 Task: Create a due date automation trigger when advanced on, on the tuesday after a card is due add fields without custom field "Resume" set to a number greater or equal to 1 and lower or equal to 10 at 11:00 AM.
Action: Mouse moved to (1399, 111)
Screenshot: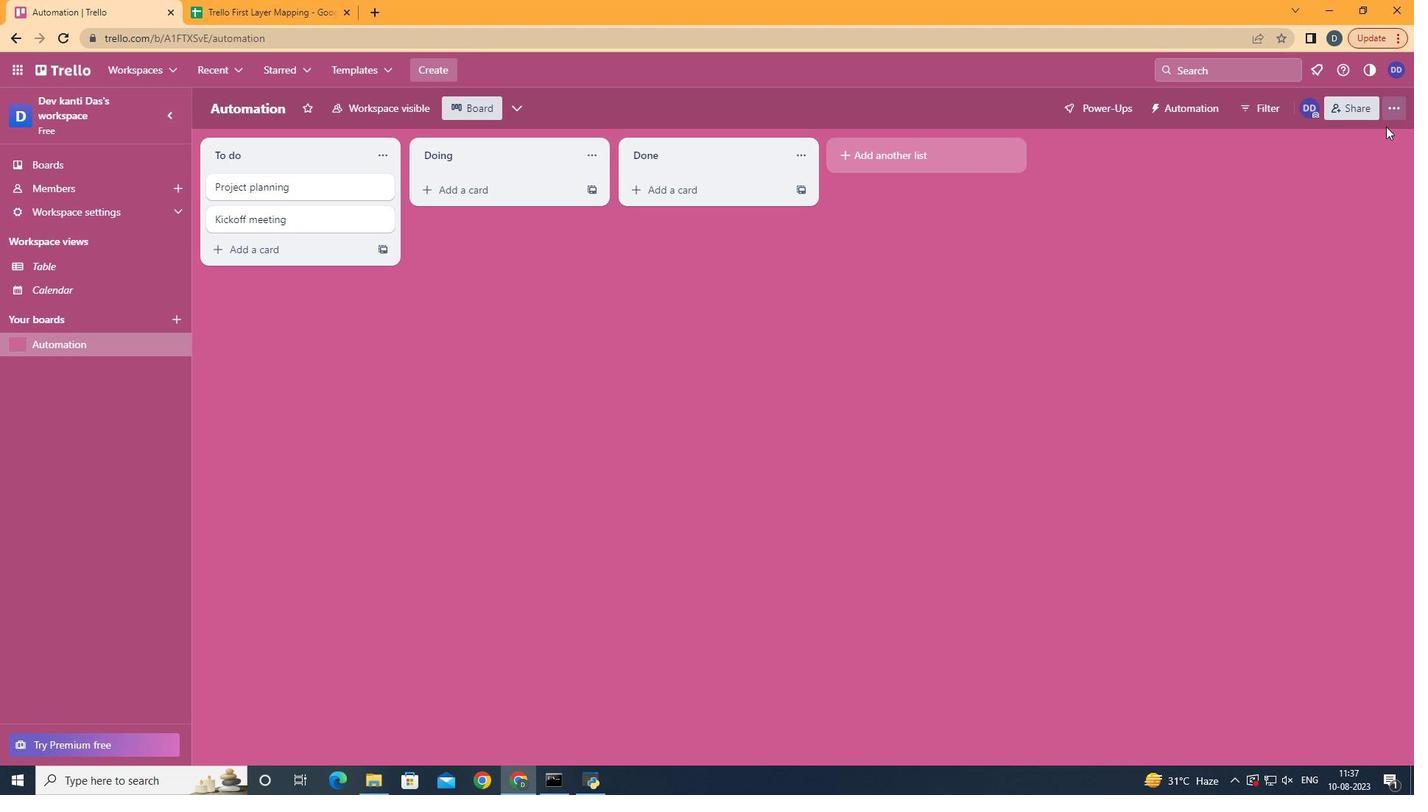 
Action: Mouse pressed left at (1399, 111)
Screenshot: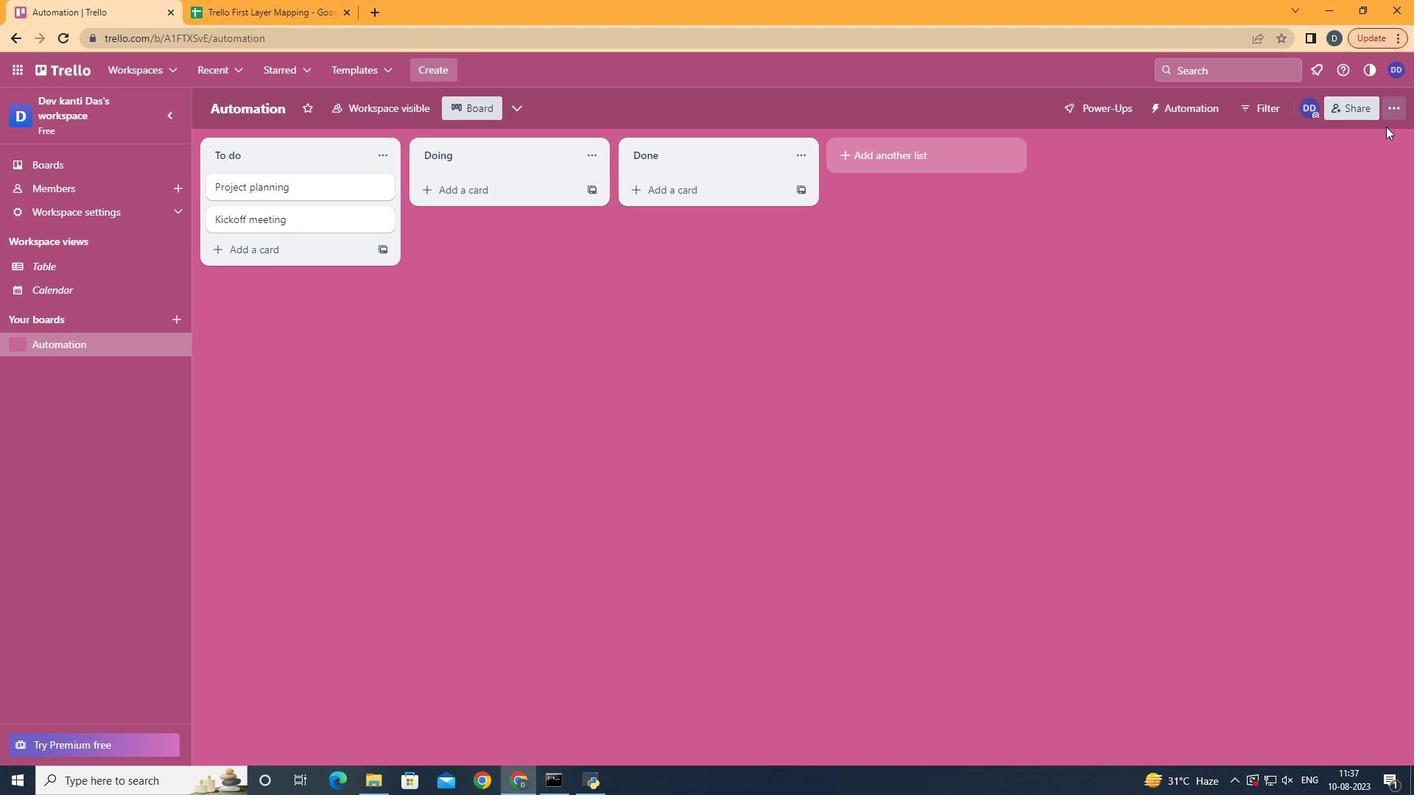 
Action: Mouse moved to (1278, 299)
Screenshot: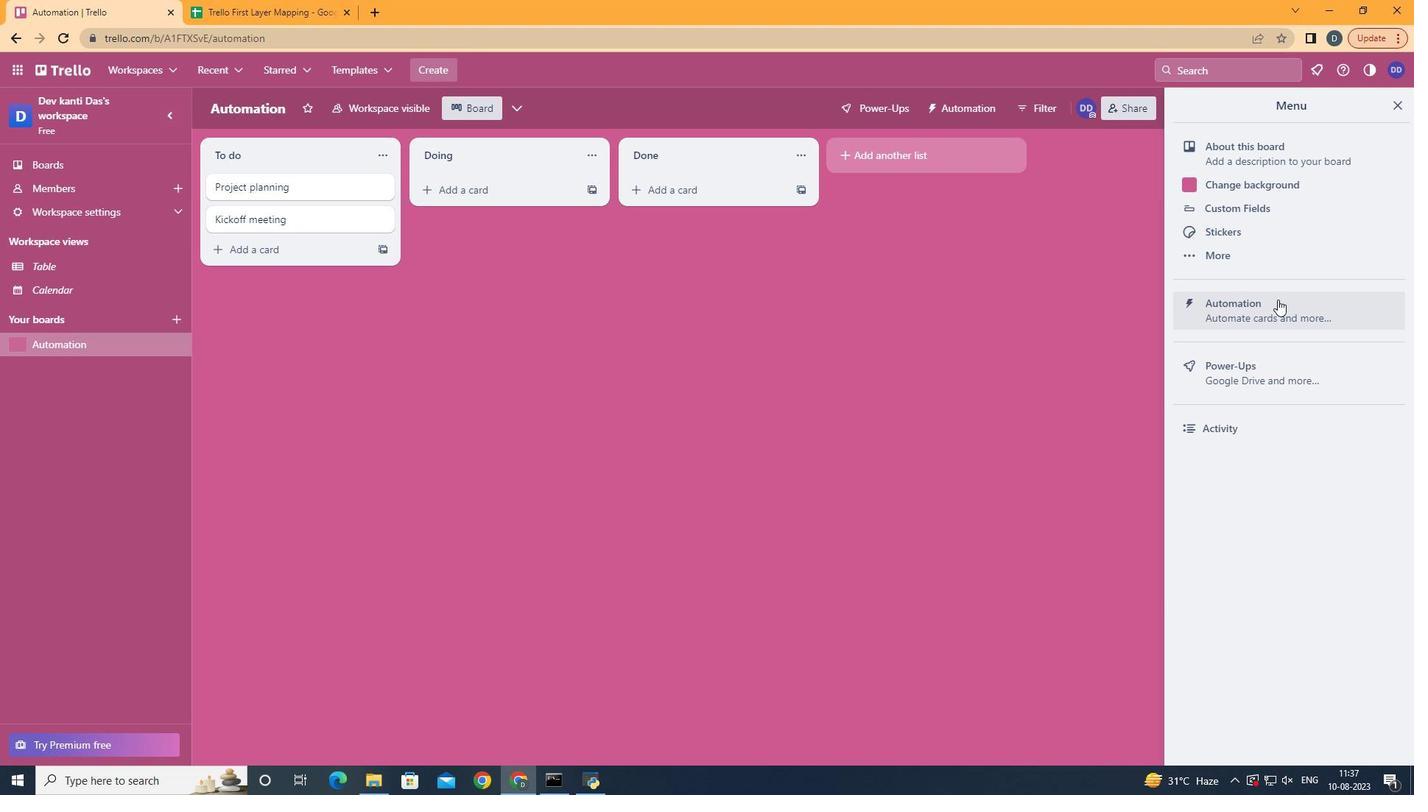 
Action: Mouse pressed left at (1278, 299)
Screenshot: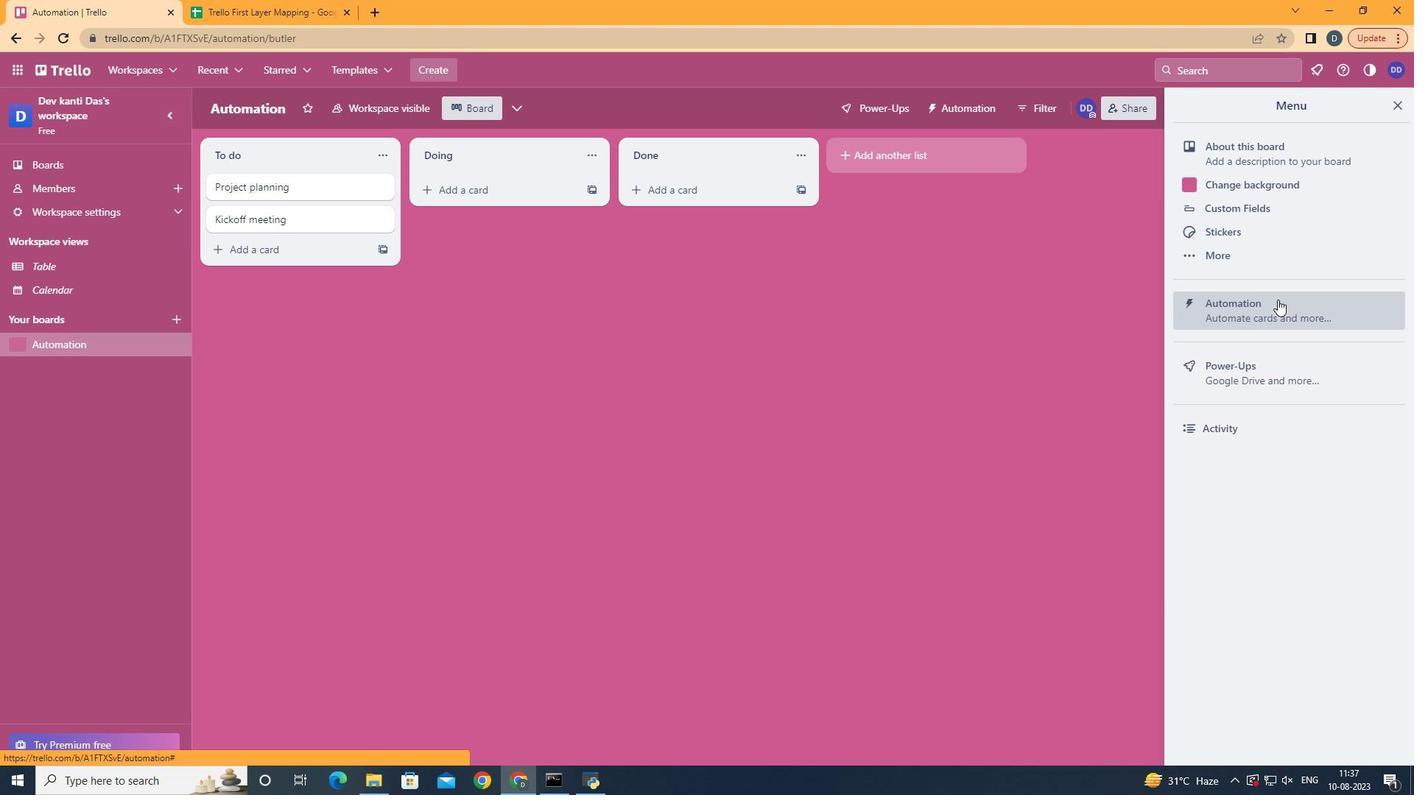 
Action: Mouse moved to (247, 289)
Screenshot: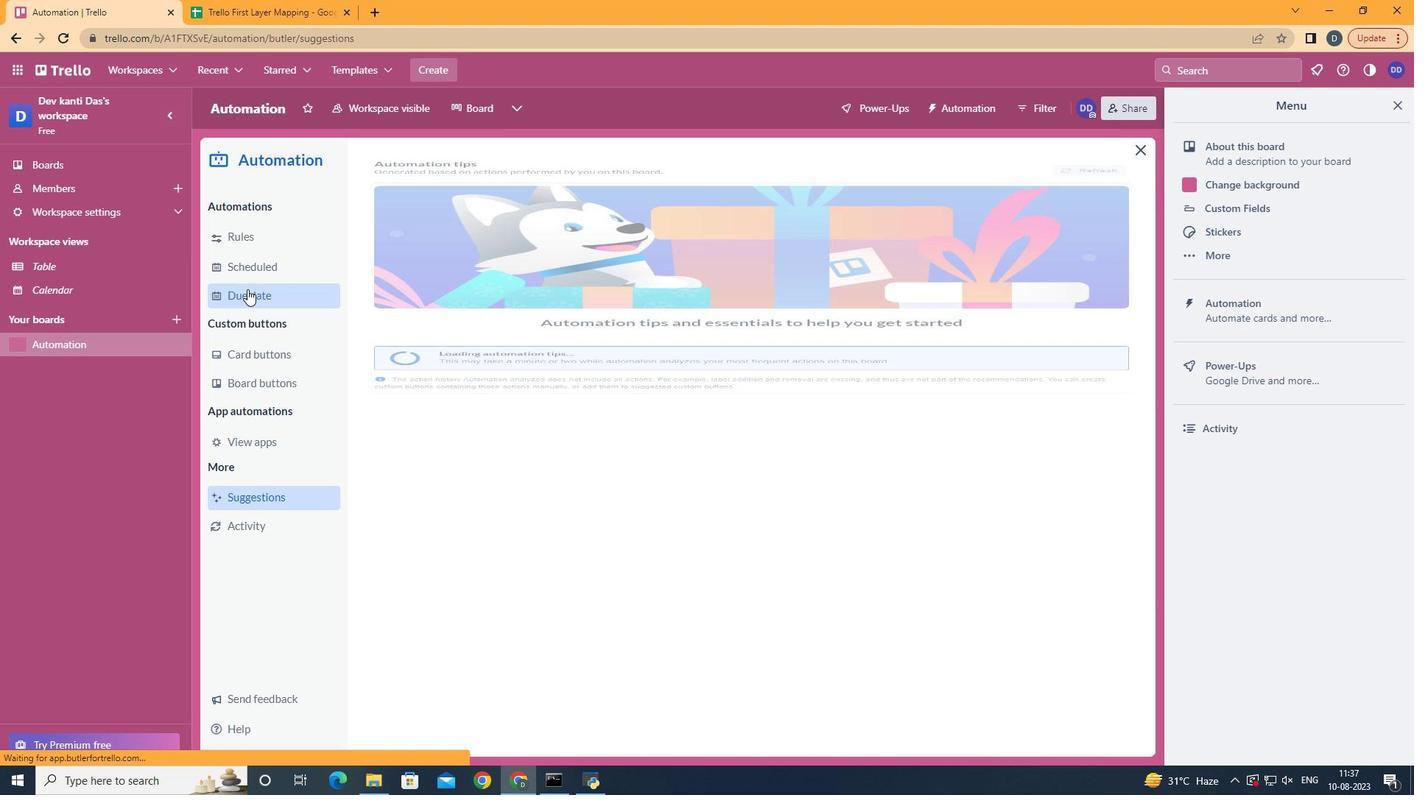 
Action: Mouse pressed left at (247, 289)
Screenshot: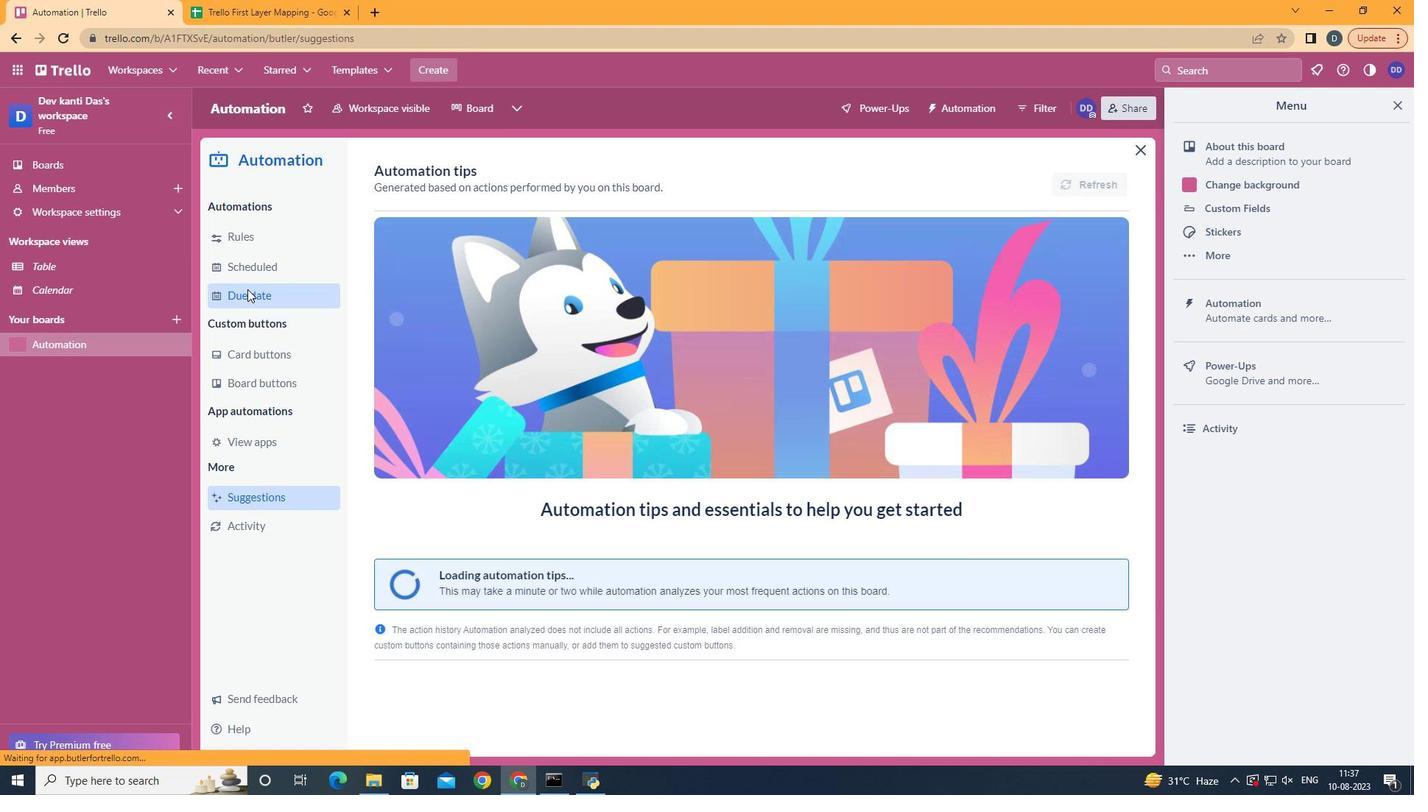 
Action: Mouse moved to (1025, 178)
Screenshot: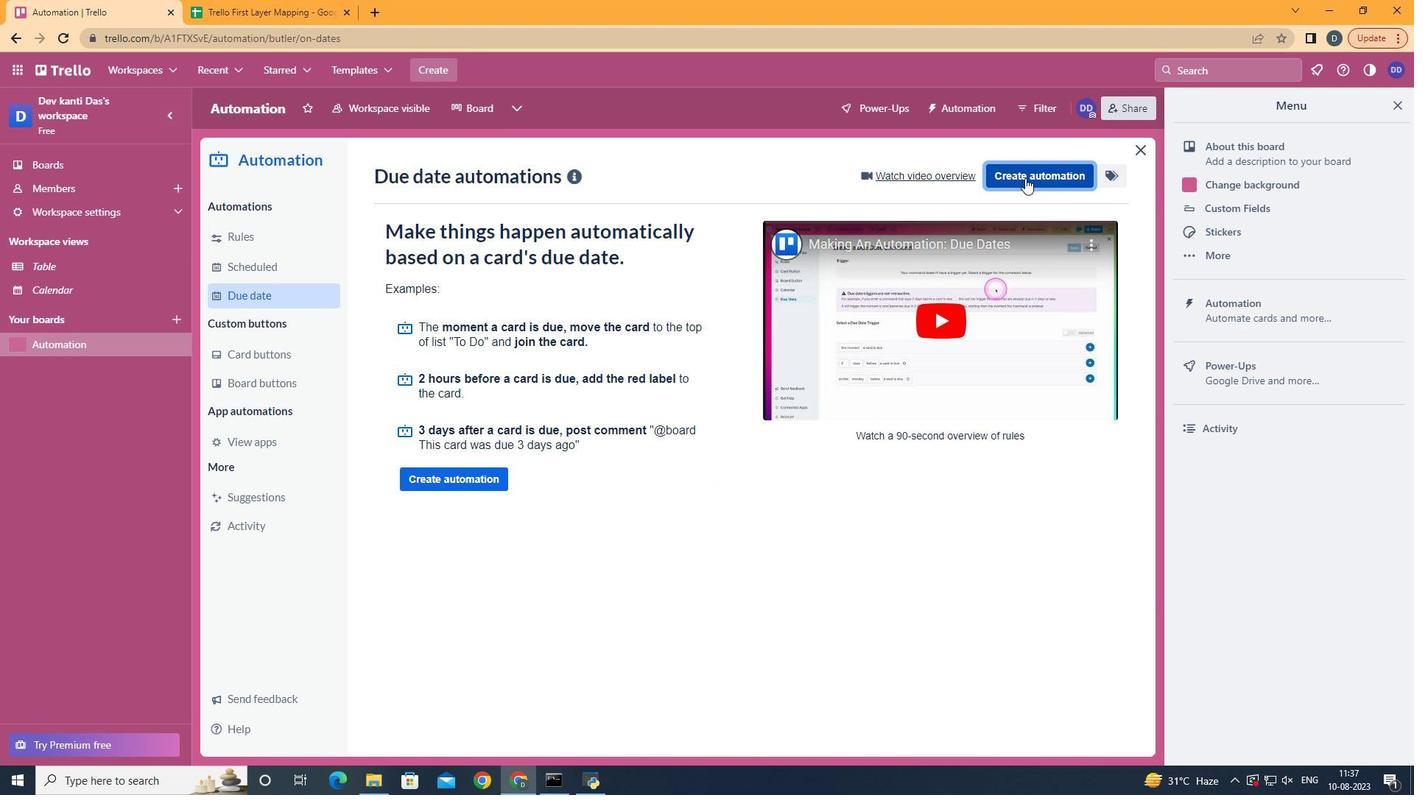 
Action: Mouse pressed left at (1025, 178)
Screenshot: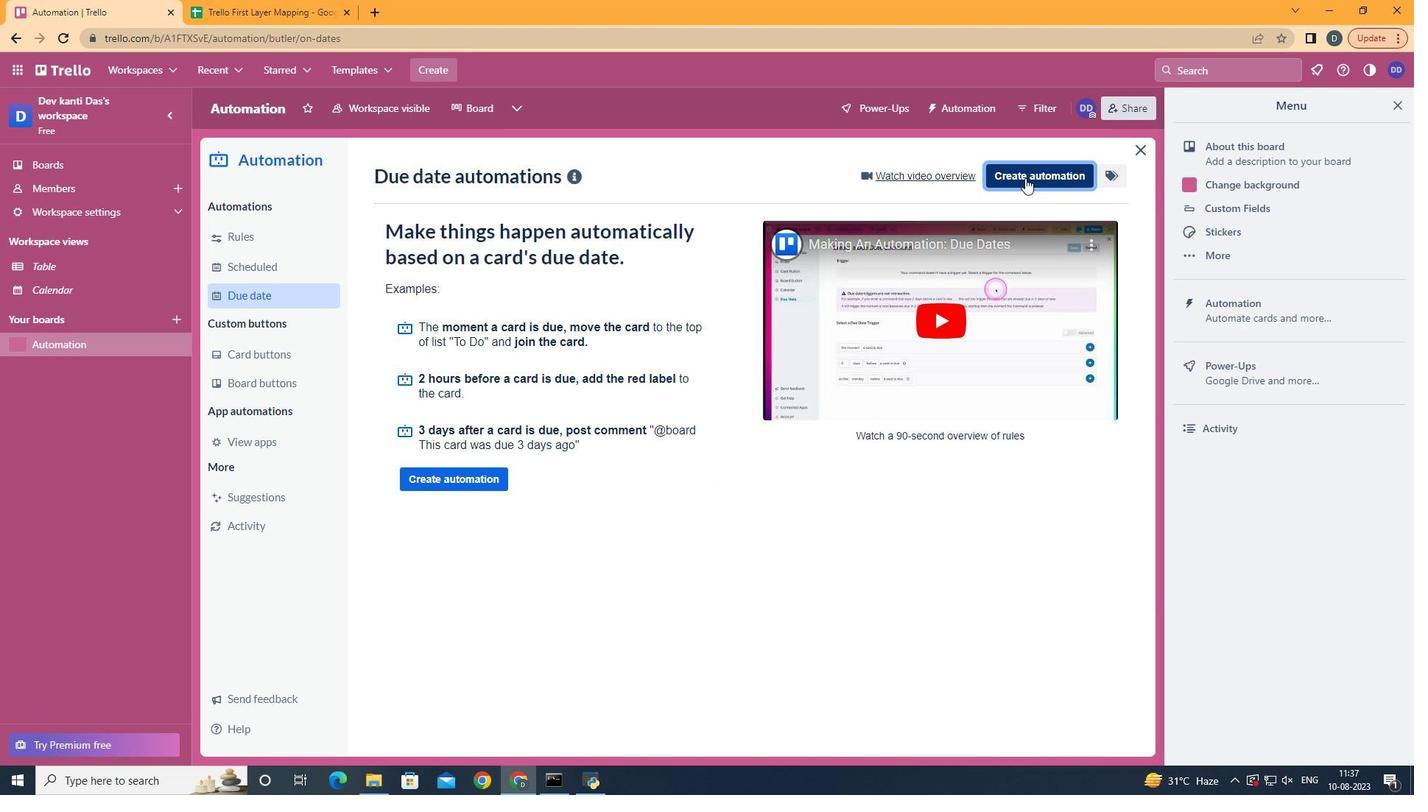 
Action: Mouse moved to (750, 313)
Screenshot: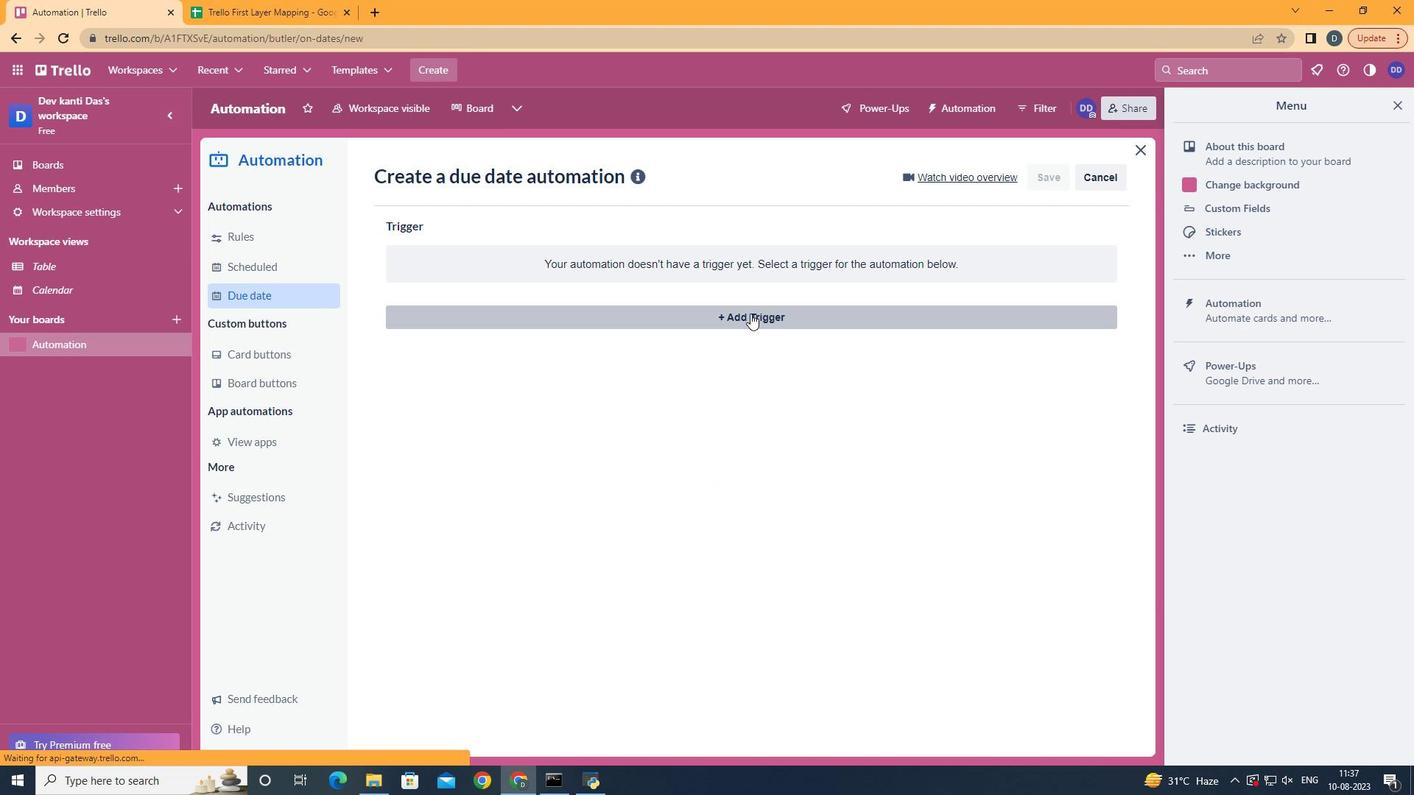 
Action: Mouse pressed left at (750, 313)
Screenshot: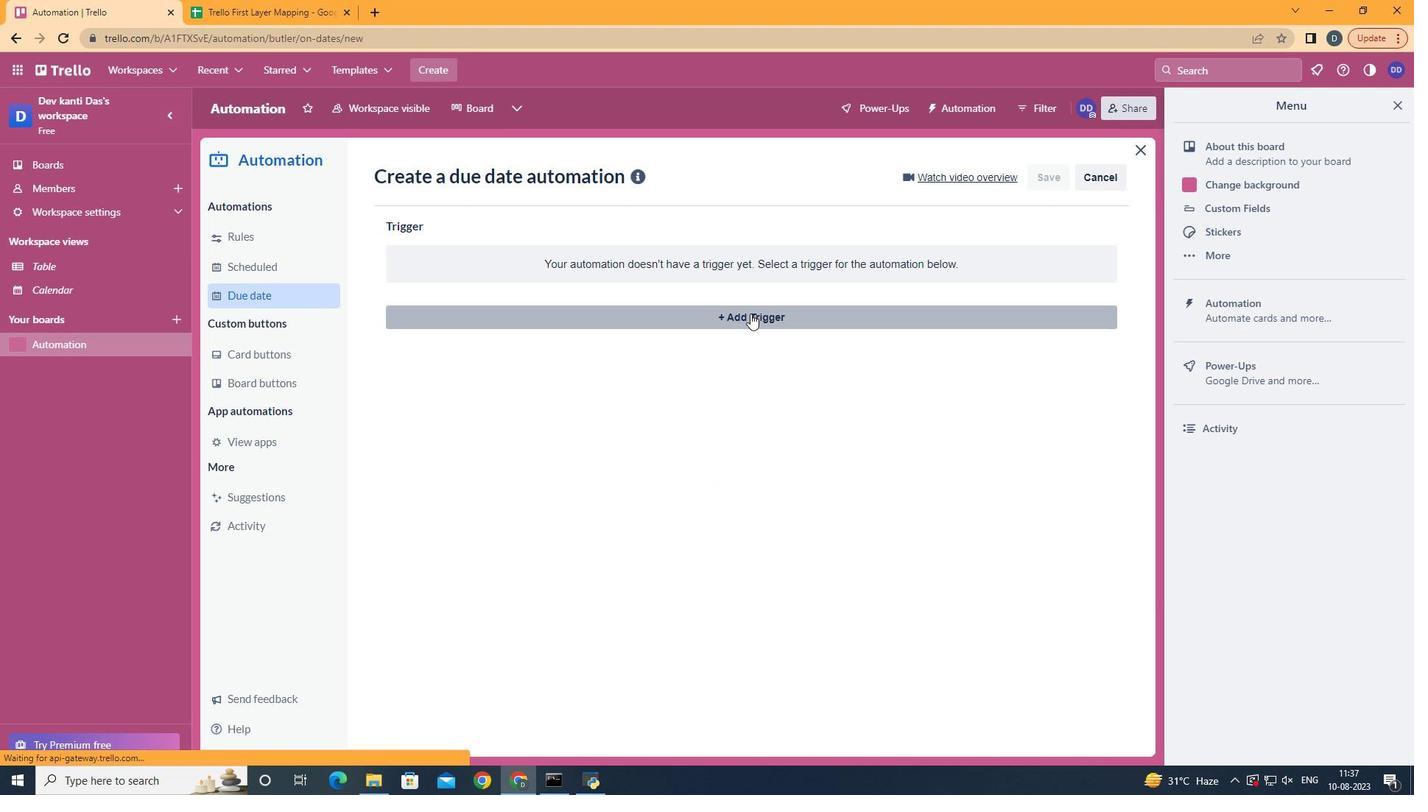 
Action: Mouse moved to (487, 413)
Screenshot: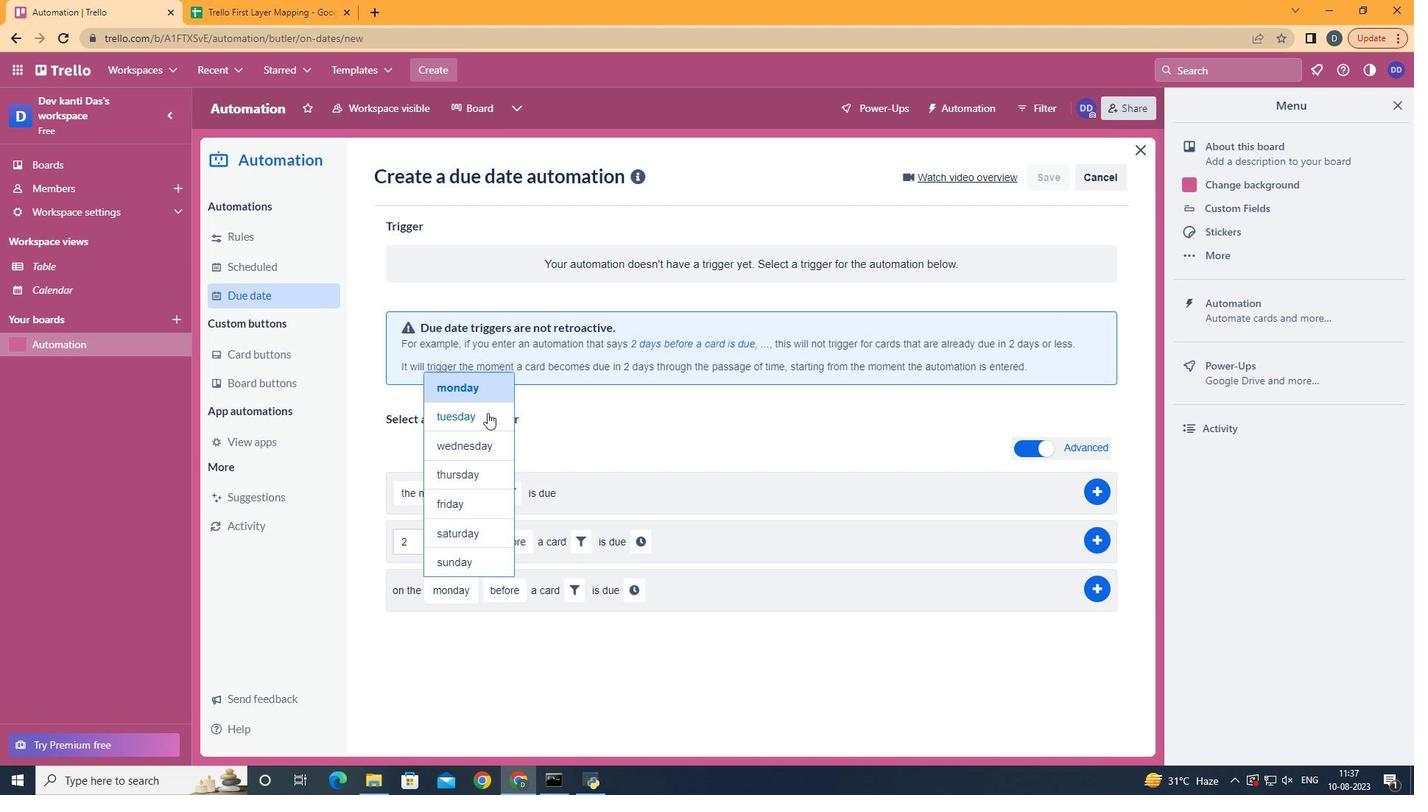 
Action: Mouse pressed left at (487, 413)
Screenshot: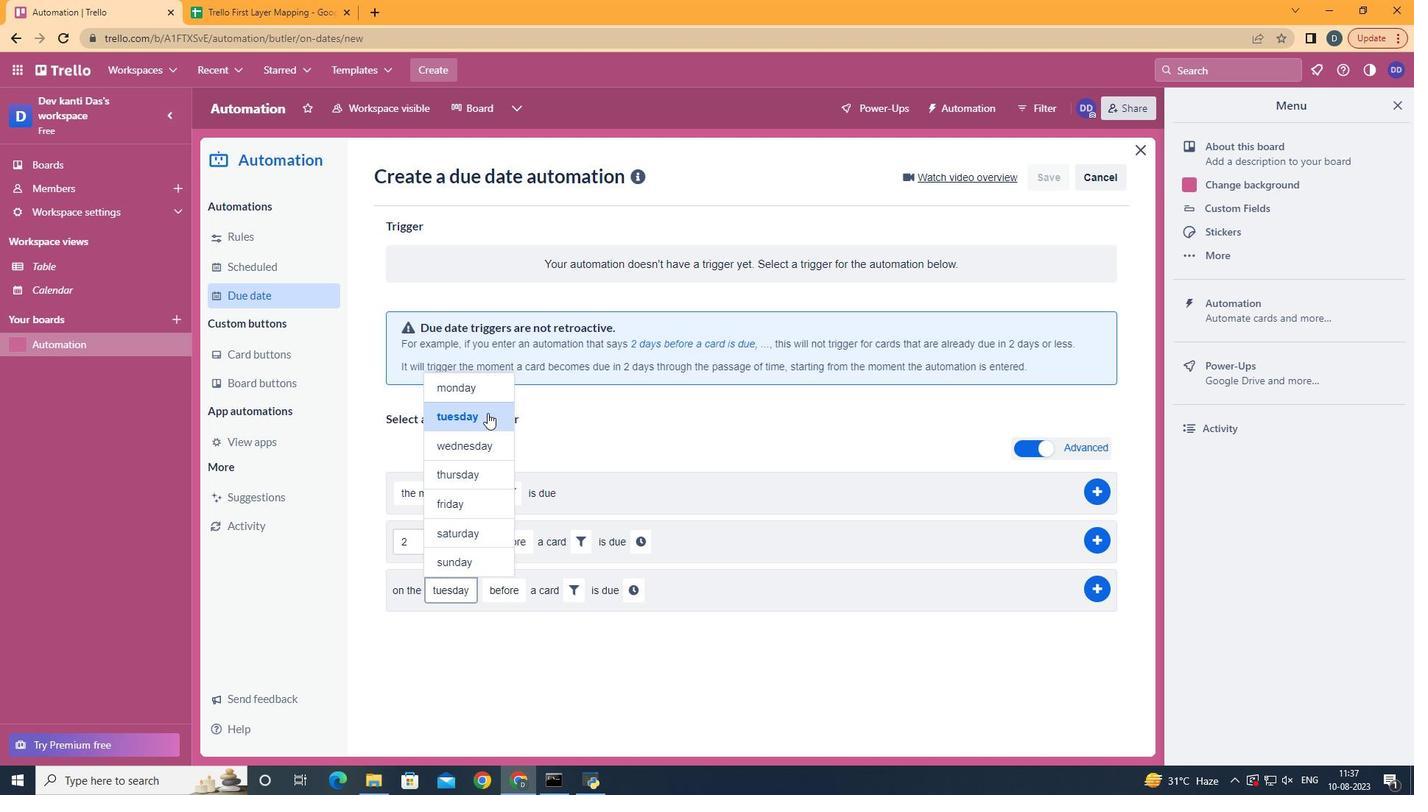 
Action: Mouse moved to (506, 652)
Screenshot: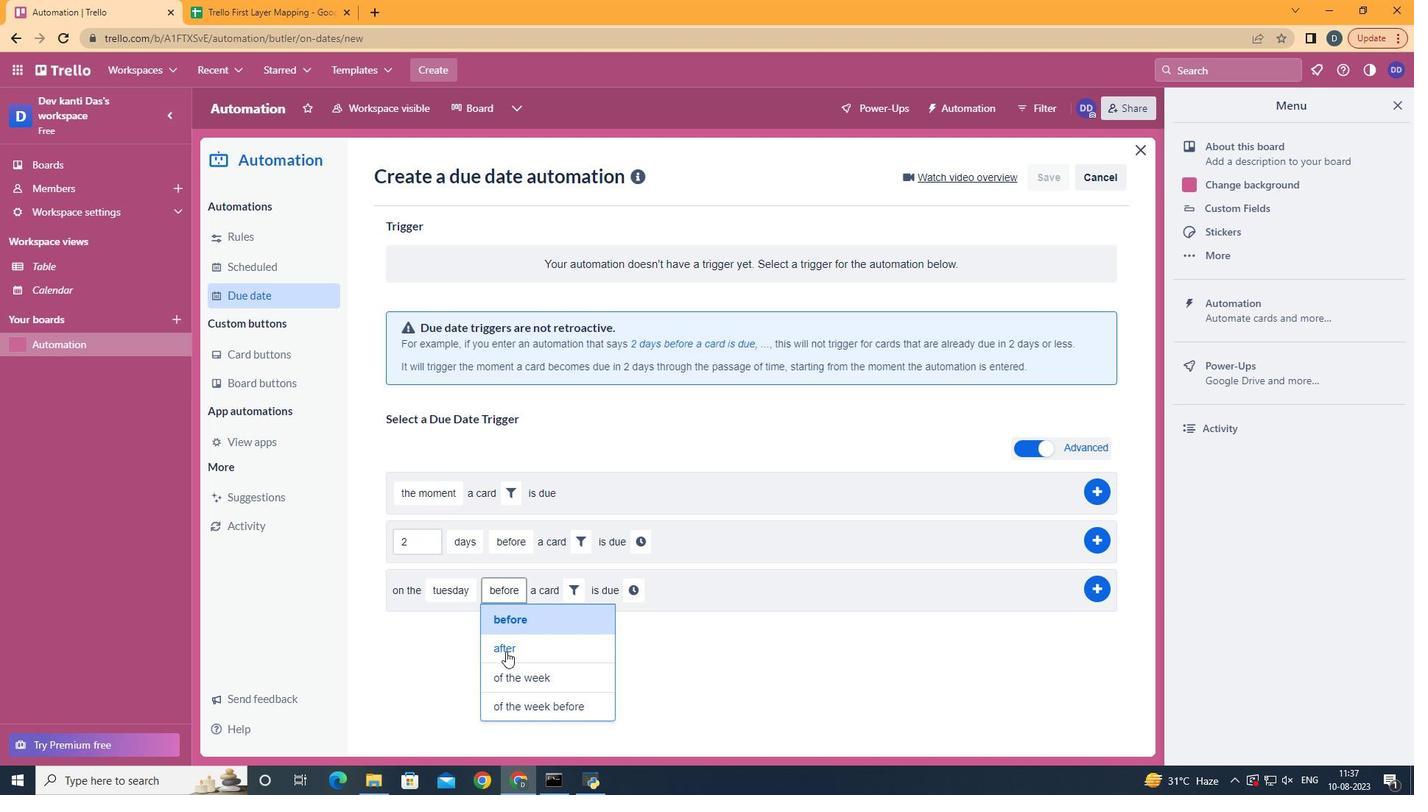 
Action: Mouse pressed left at (506, 652)
Screenshot: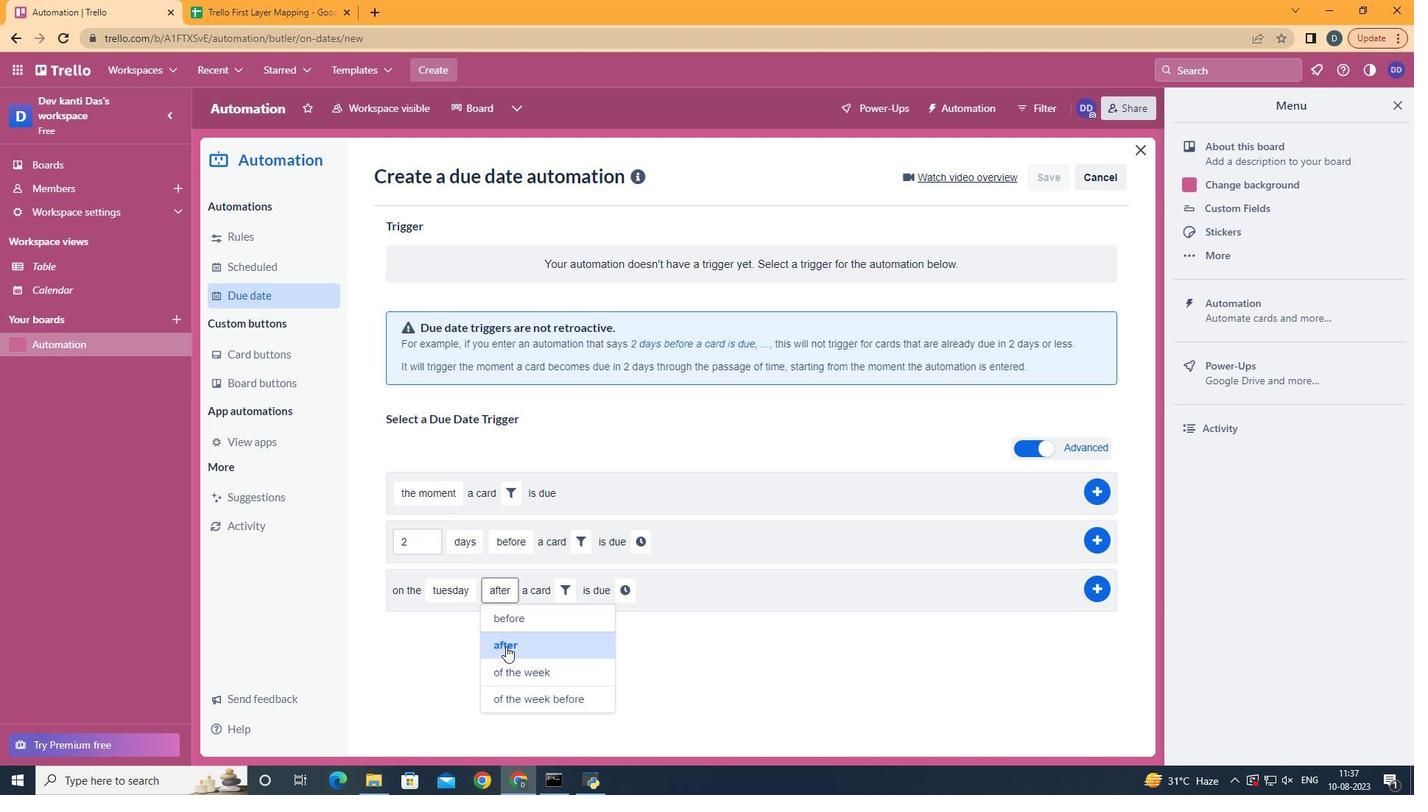 
Action: Mouse moved to (557, 585)
Screenshot: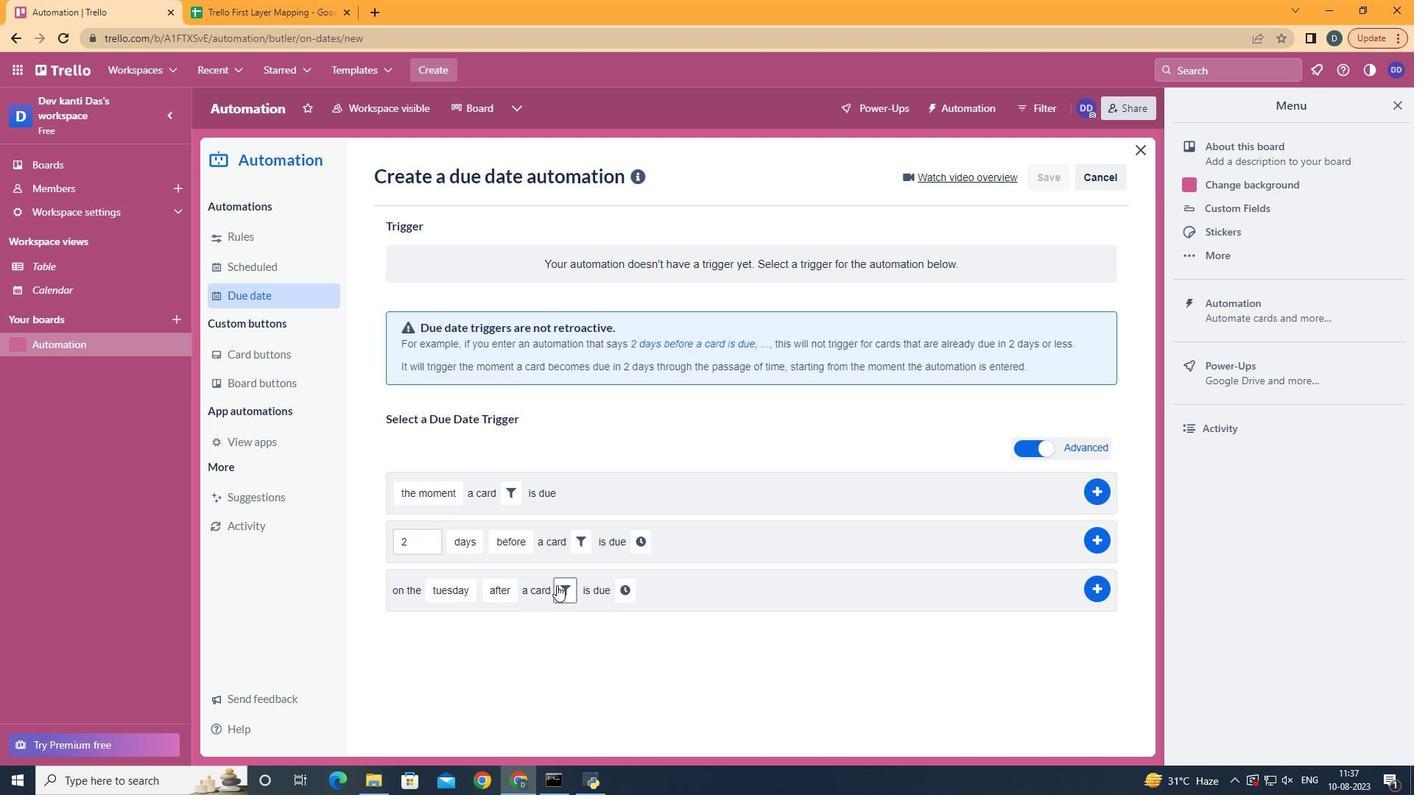 
Action: Mouse pressed left at (557, 585)
Screenshot: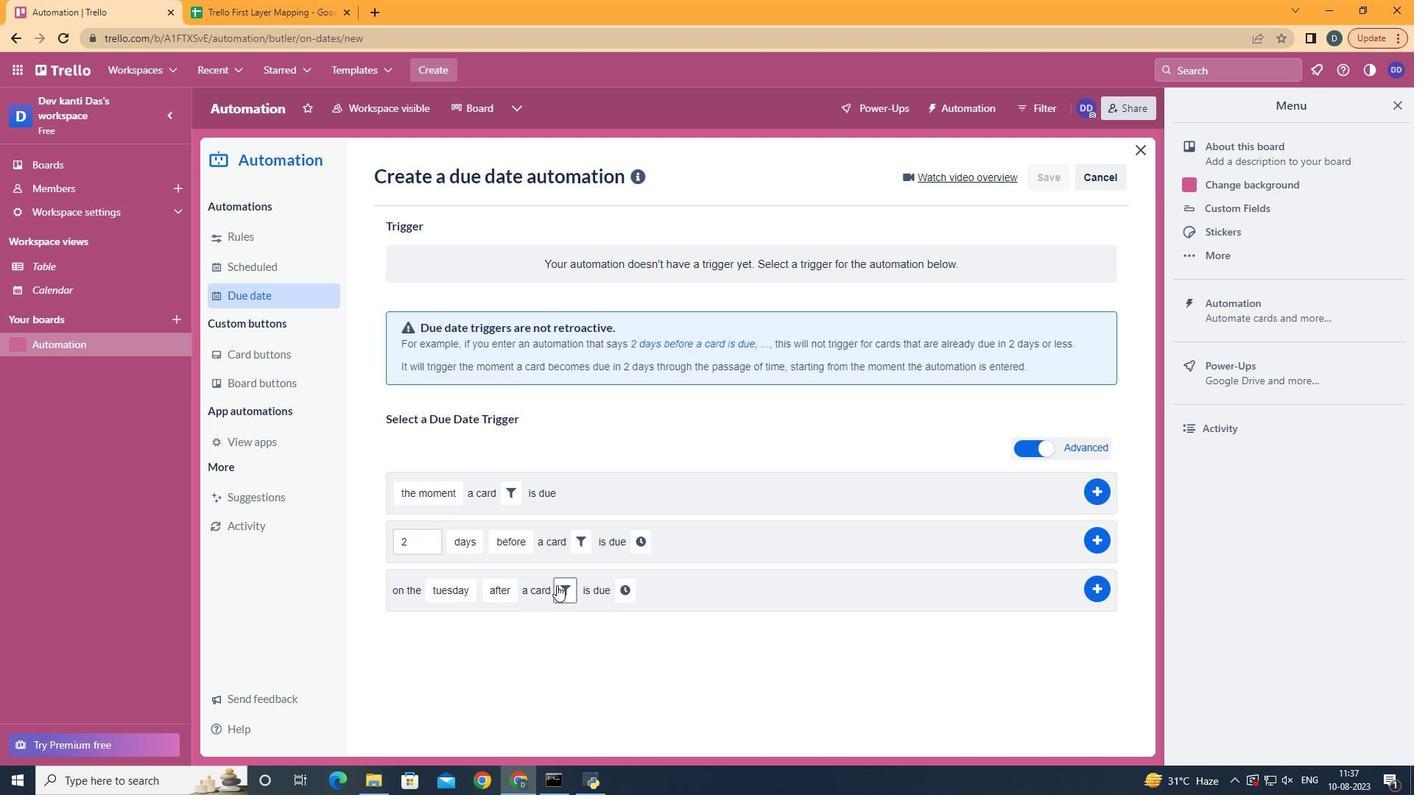 
Action: Mouse moved to (812, 634)
Screenshot: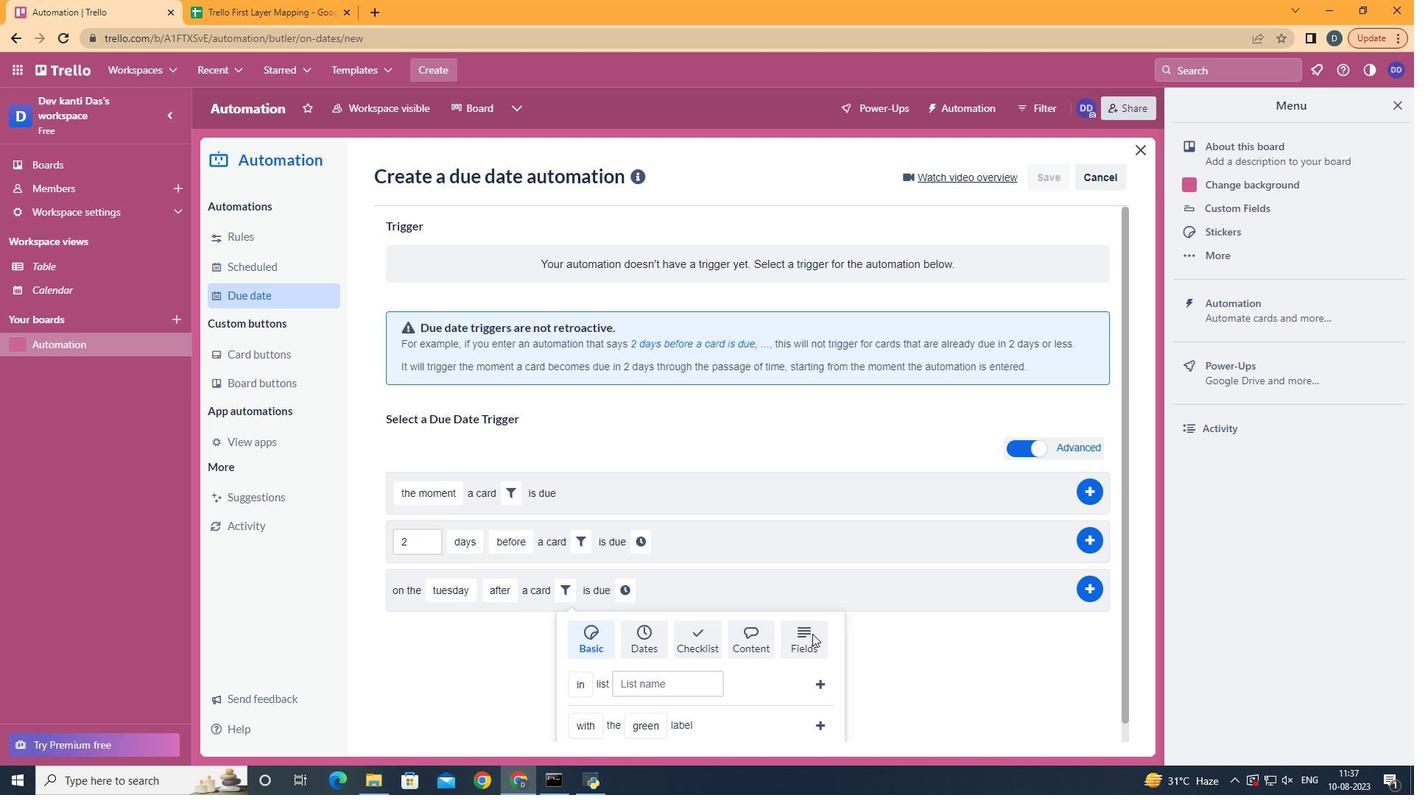 
Action: Mouse pressed left at (812, 634)
Screenshot: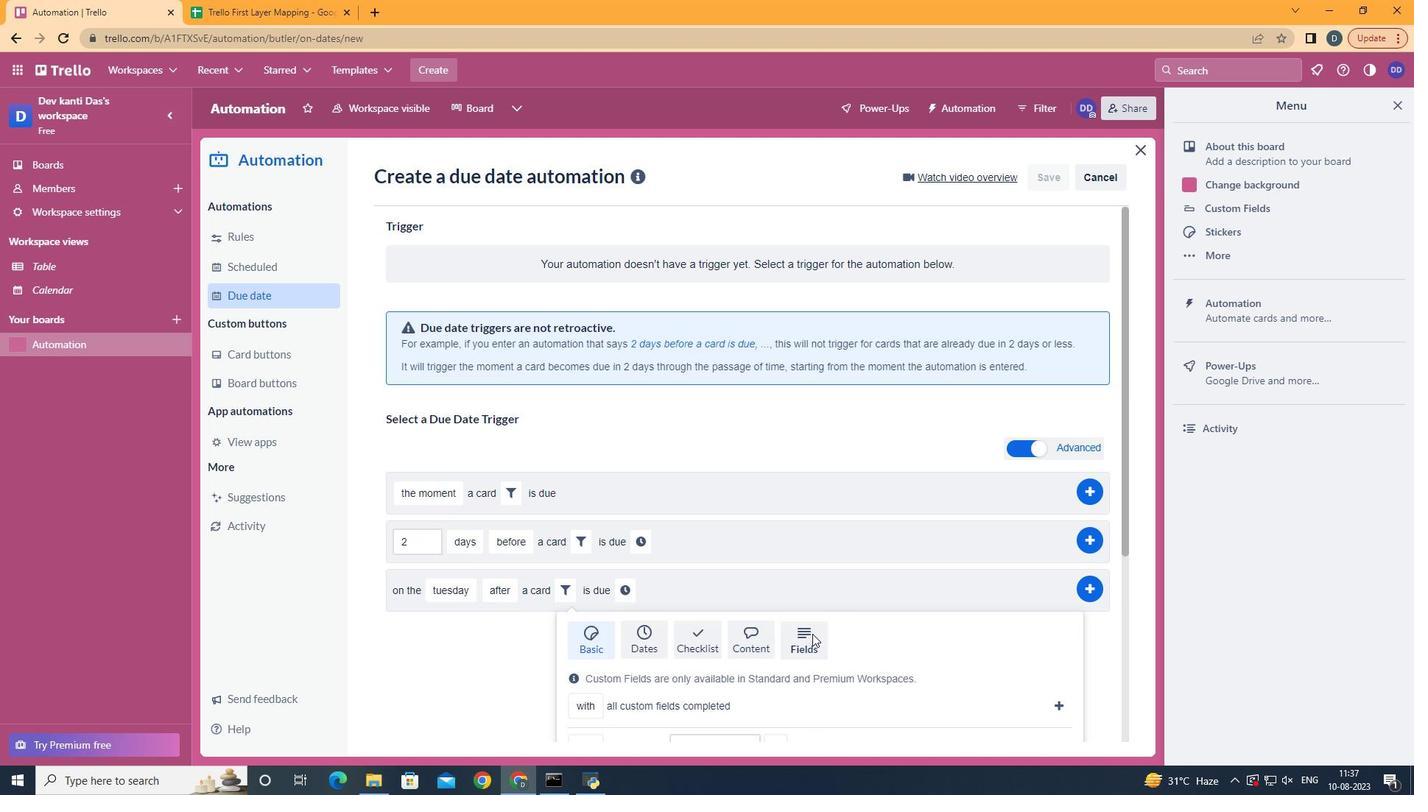 
Action: Mouse scrolled (812, 633) with delta (0, 0)
Screenshot: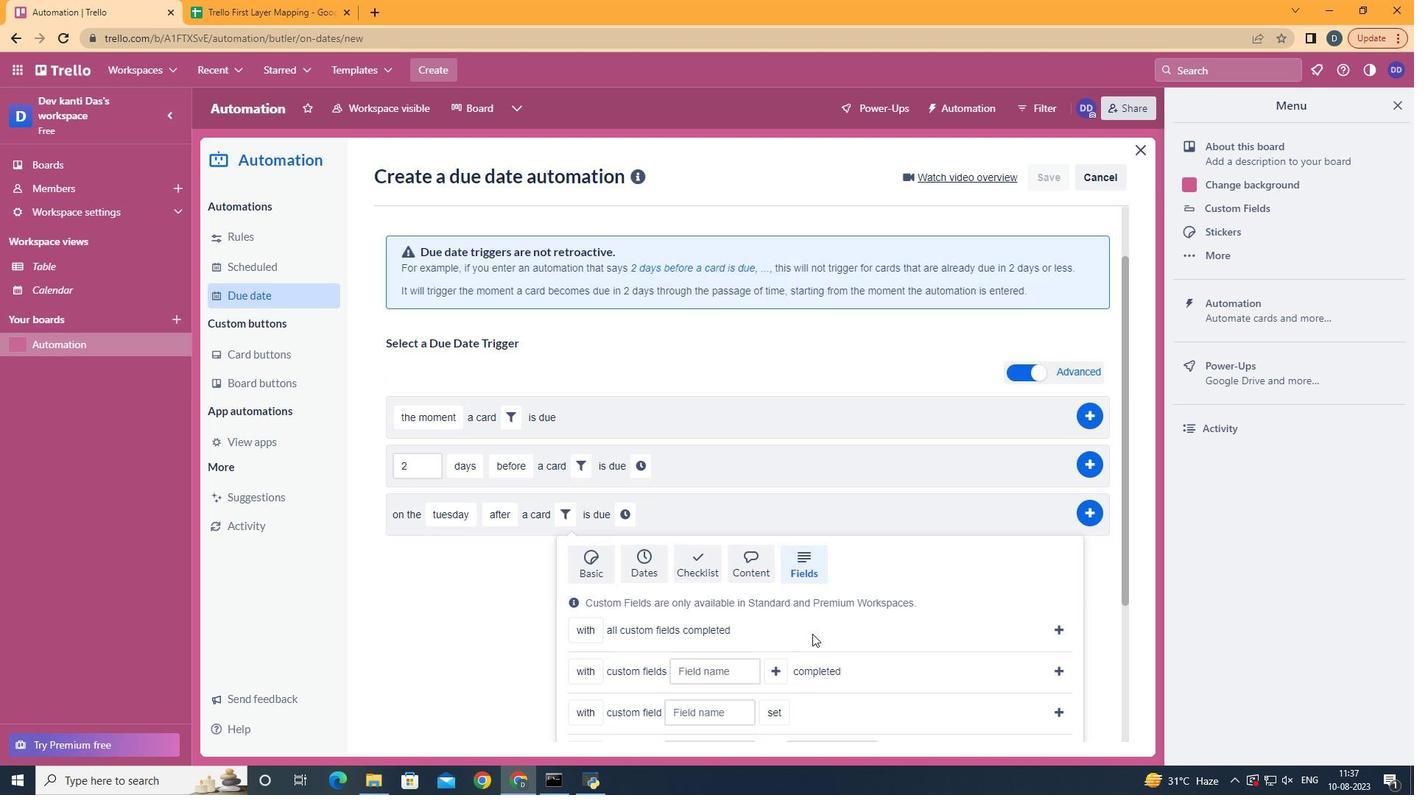 
Action: Mouse scrolled (812, 633) with delta (0, 0)
Screenshot: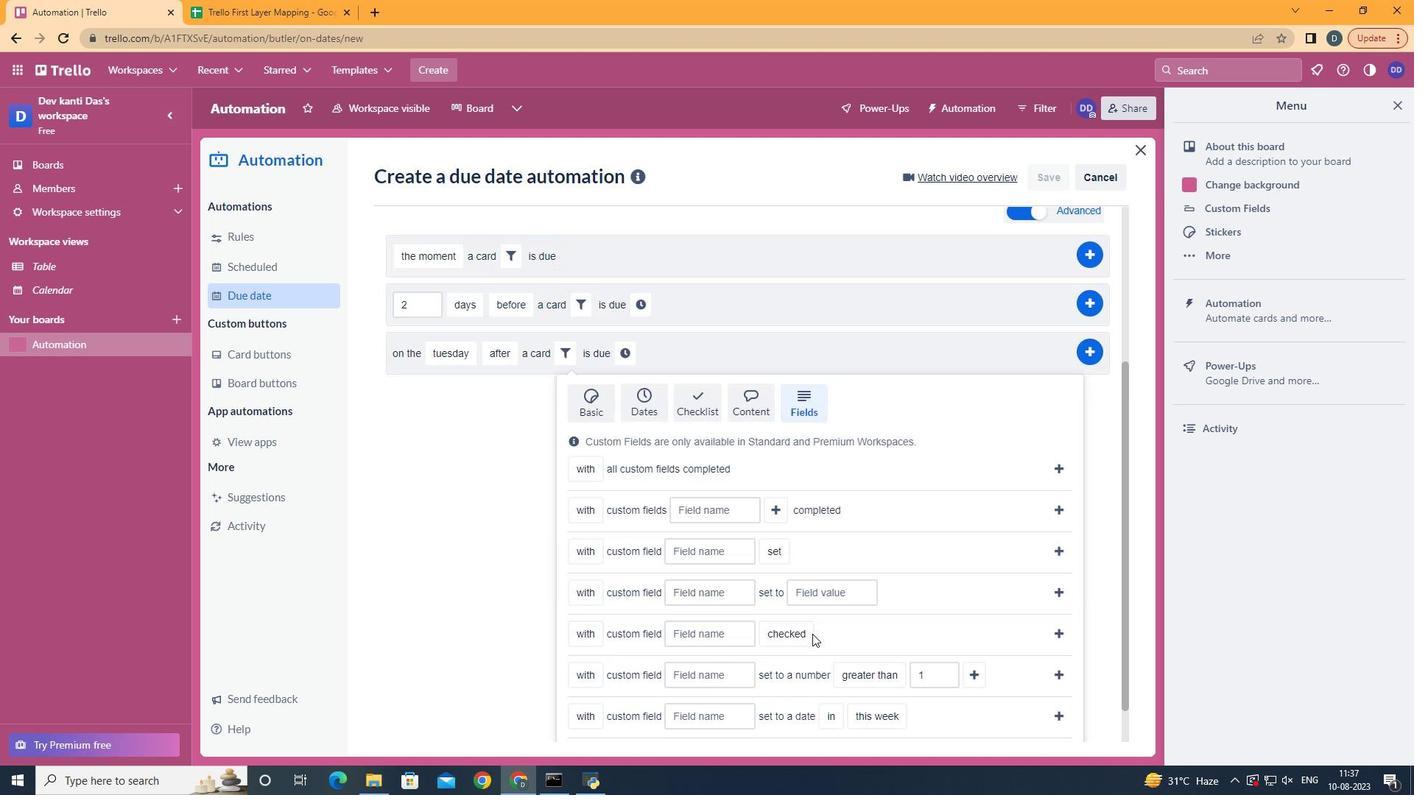 
Action: Mouse scrolled (812, 633) with delta (0, 0)
Screenshot: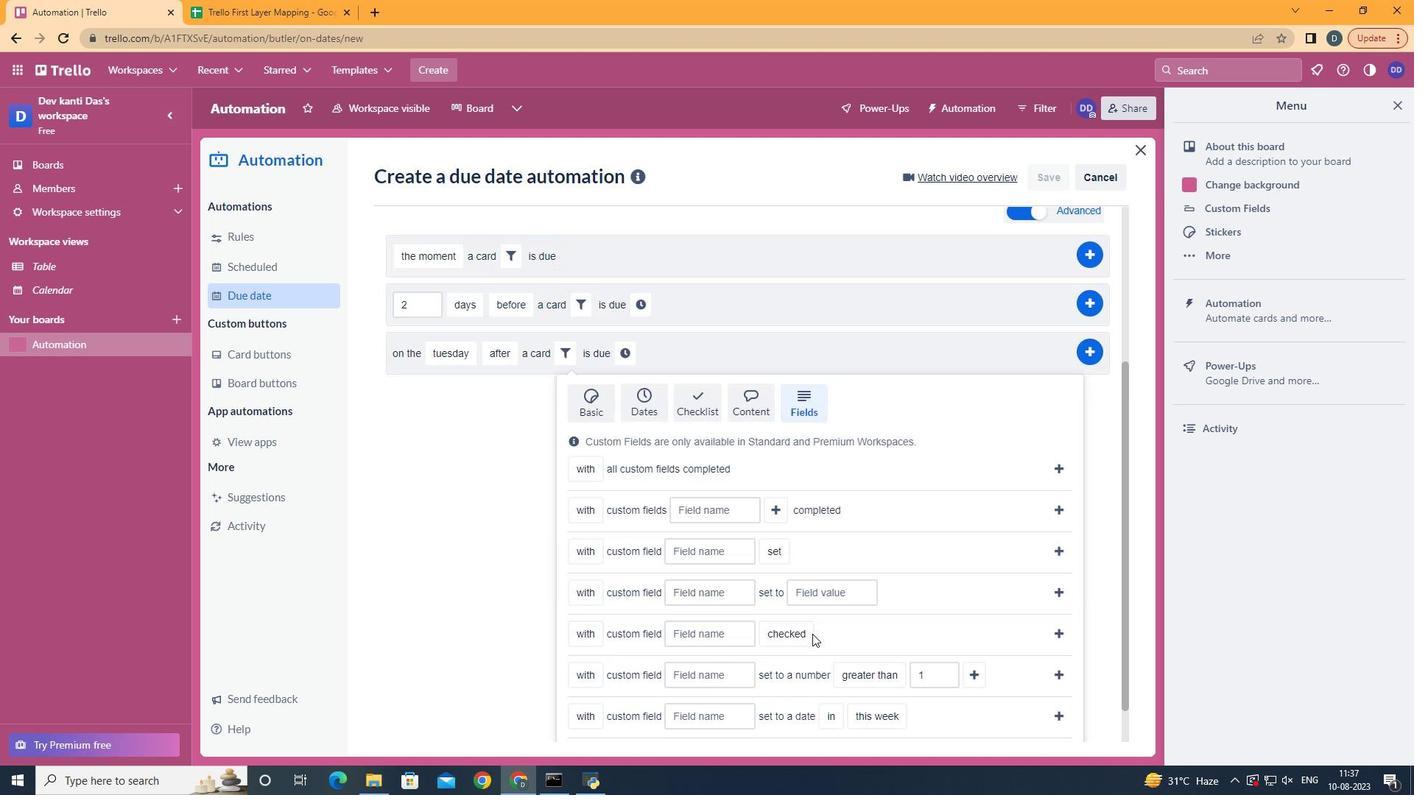 
Action: Mouse scrolled (812, 633) with delta (0, 0)
Screenshot: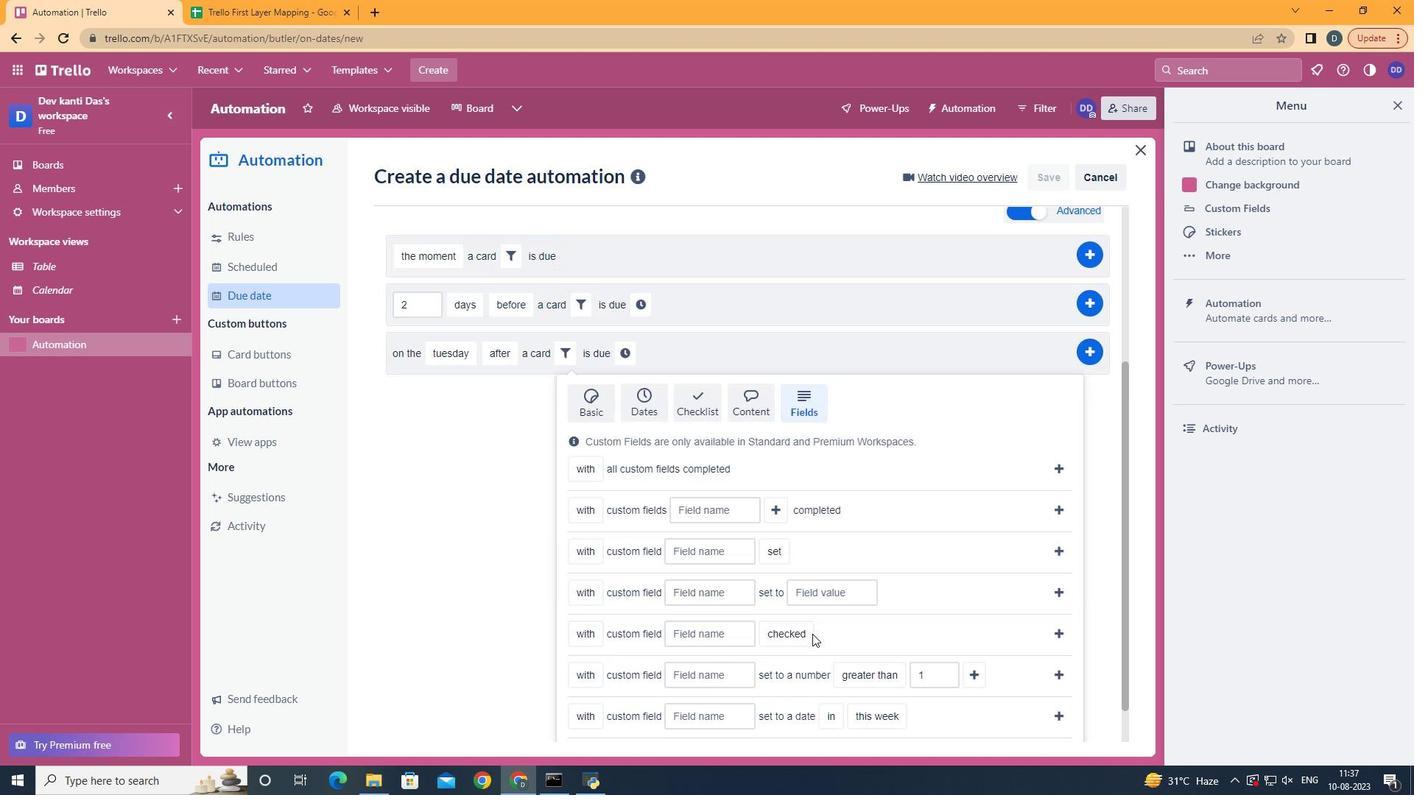 
Action: Mouse scrolled (812, 633) with delta (0, 0)
Screenshot: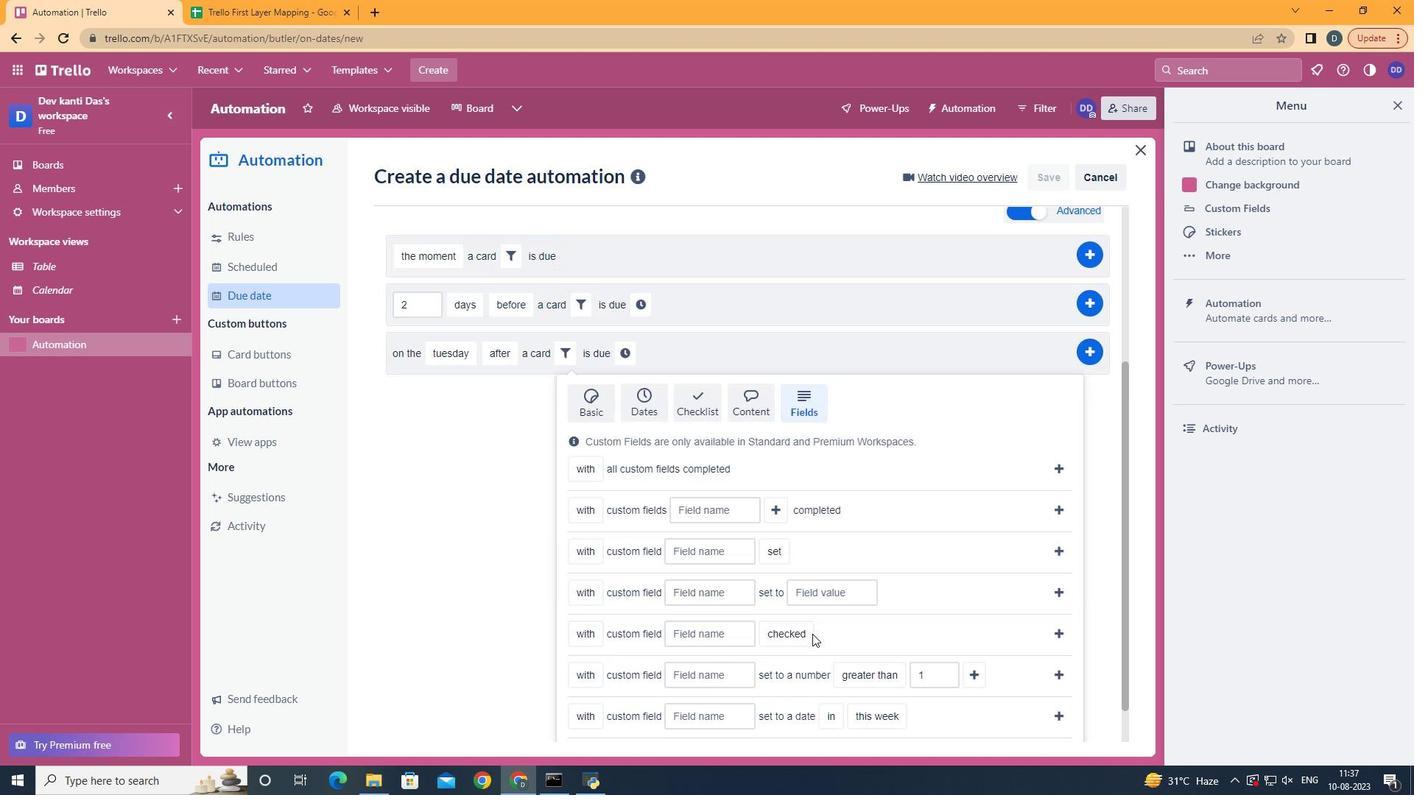 
Action: Mouse scrolled (812, 633) with delta (0, 0)
Screenshot: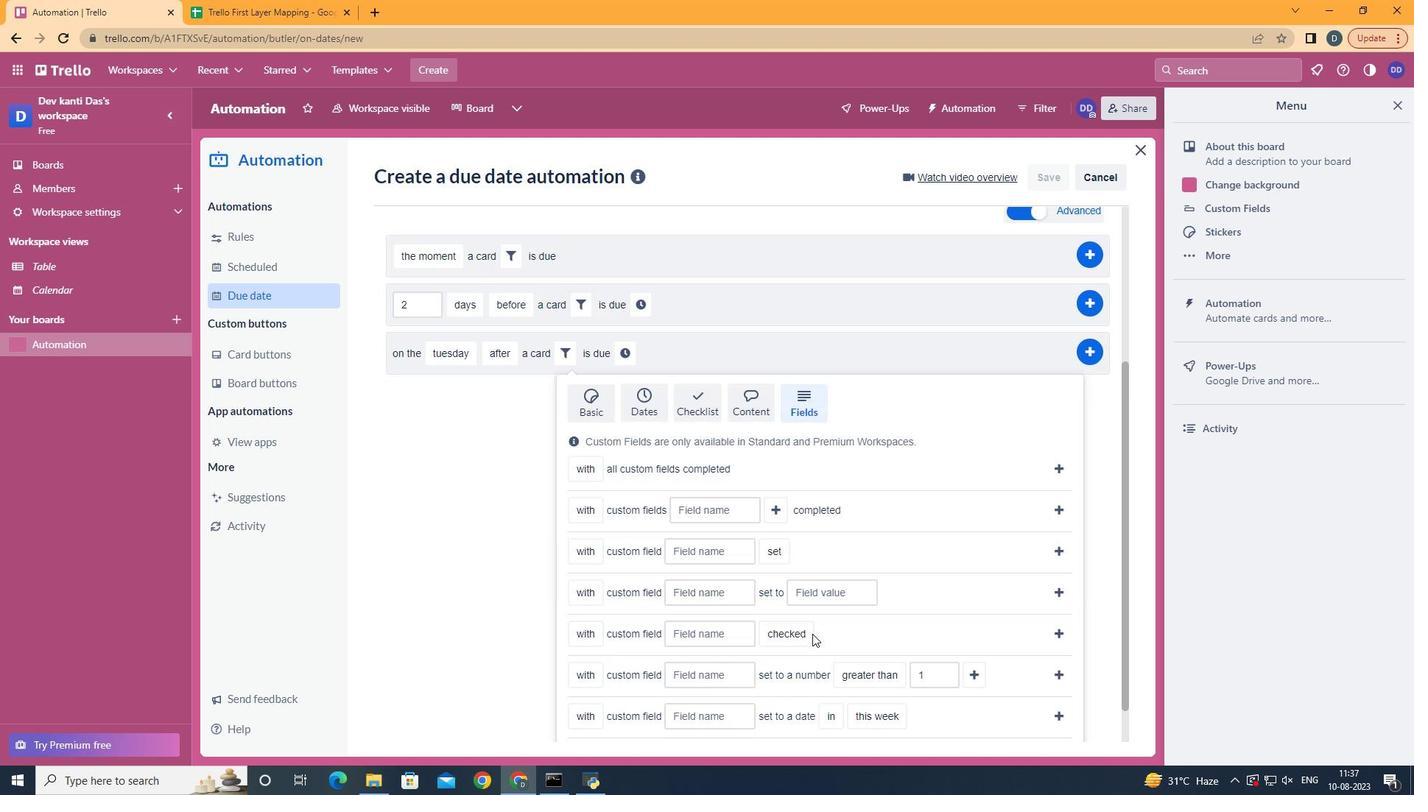 
Action: Mouse moved to (853, 580)
Screenshot: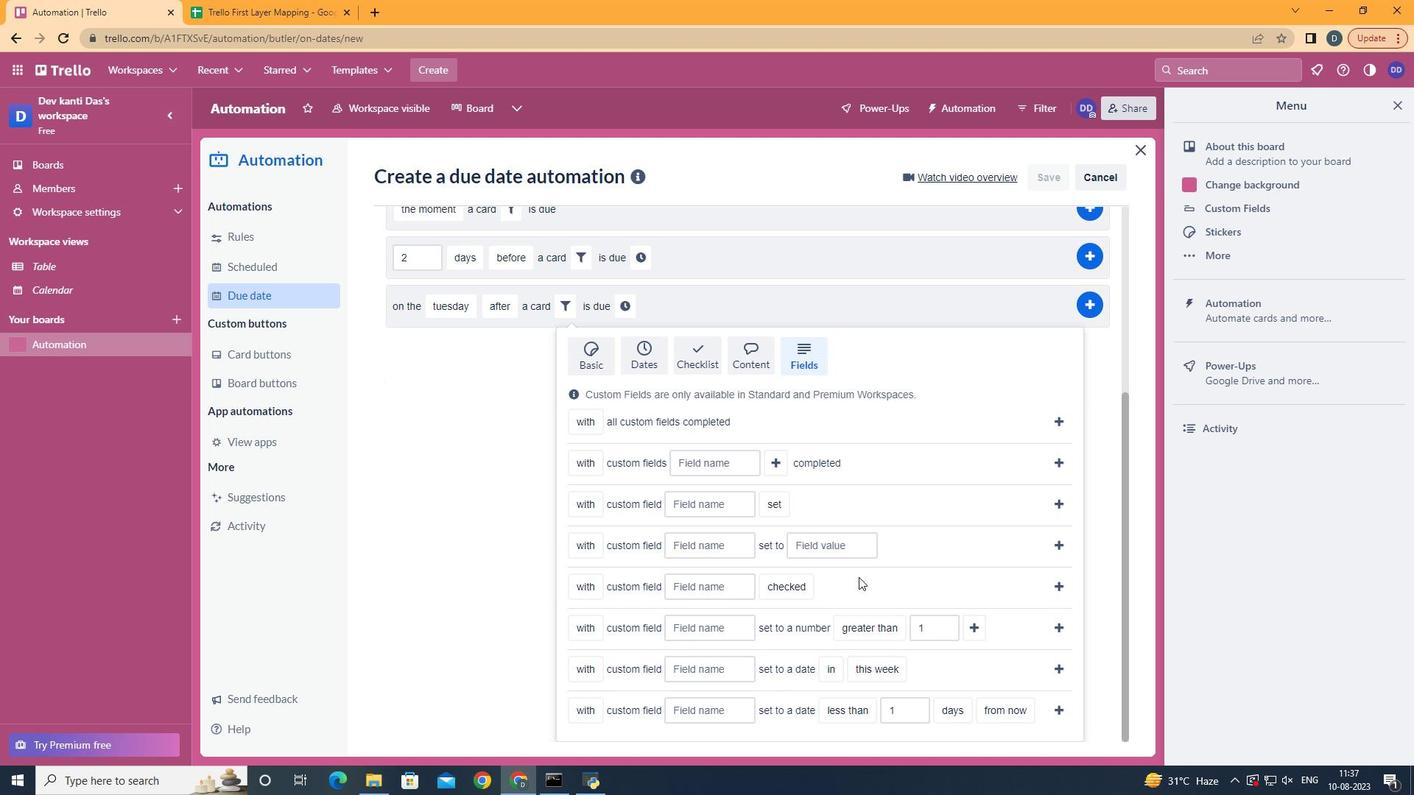 
Action: Mouse scrolled (853, 579) with delta (0, 0)
Screenshot: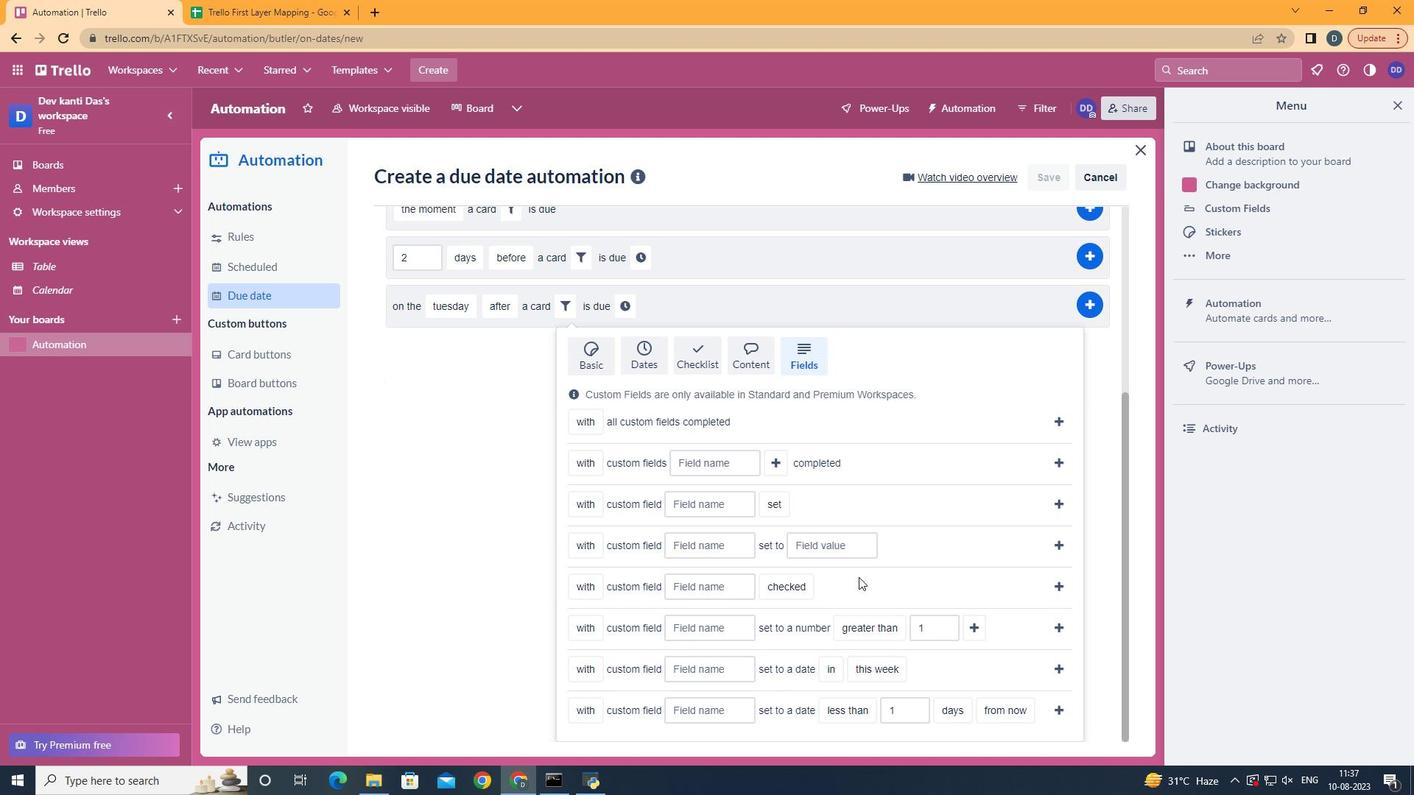 
Action: Mouse scrolled (853, 579) with delta (0, 0)
Screenshot: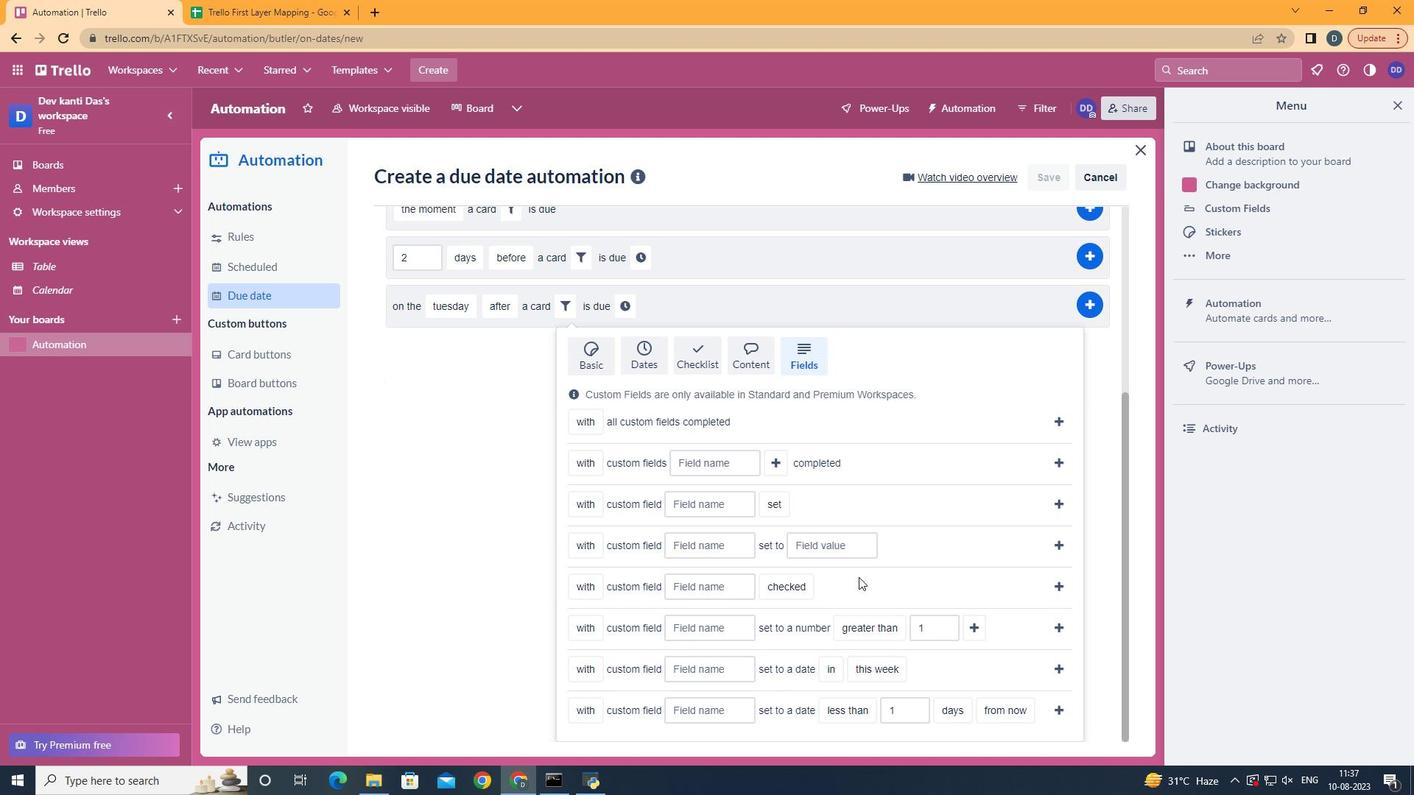 
Action: Mouse scrolled (853, 579) with delta (0, 0)
Screenshot: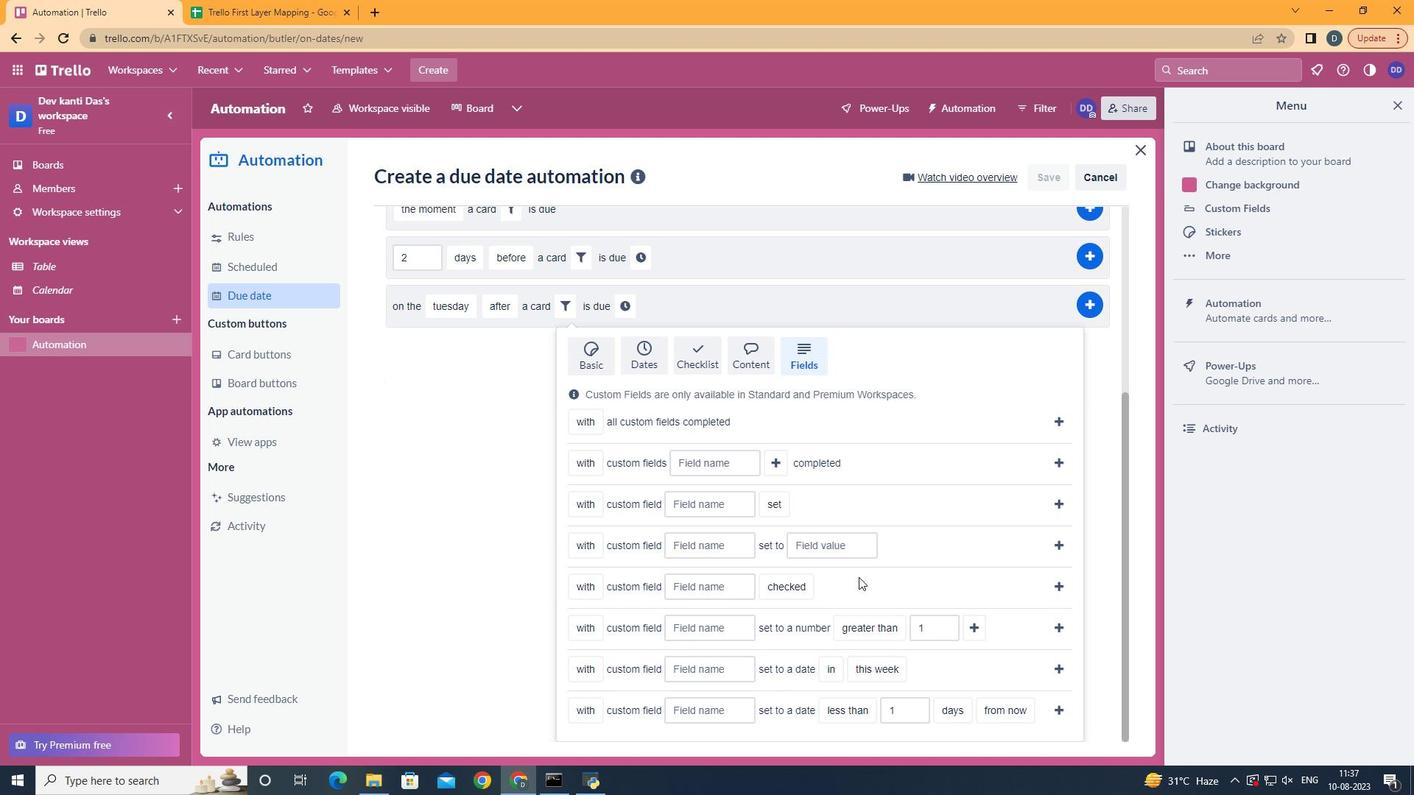 
Action: Mouse scrolled (853, 579) with delta (0, 0)
Screenshot: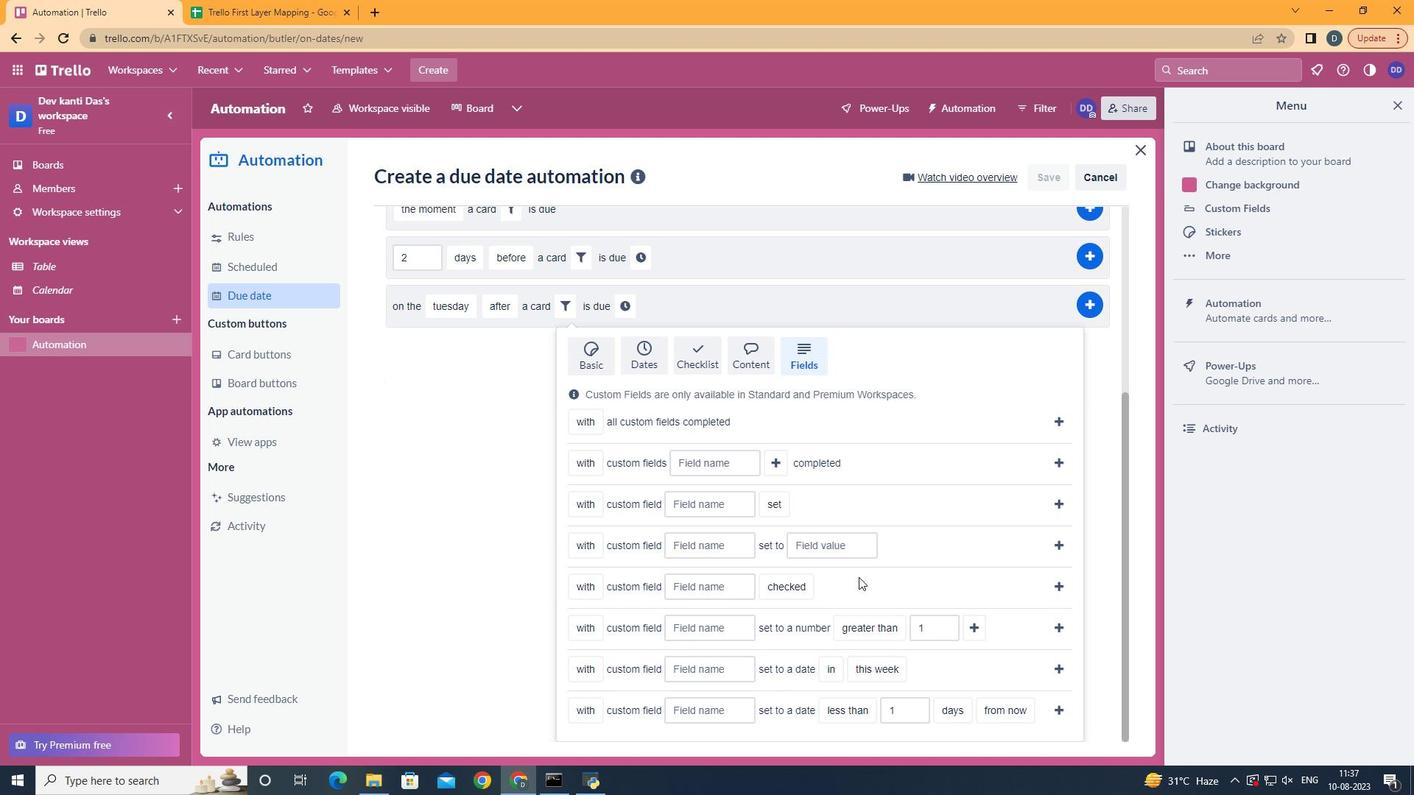 
Action: Mouse scrolled (853, 579) with delta (0, 0)
Screenshot: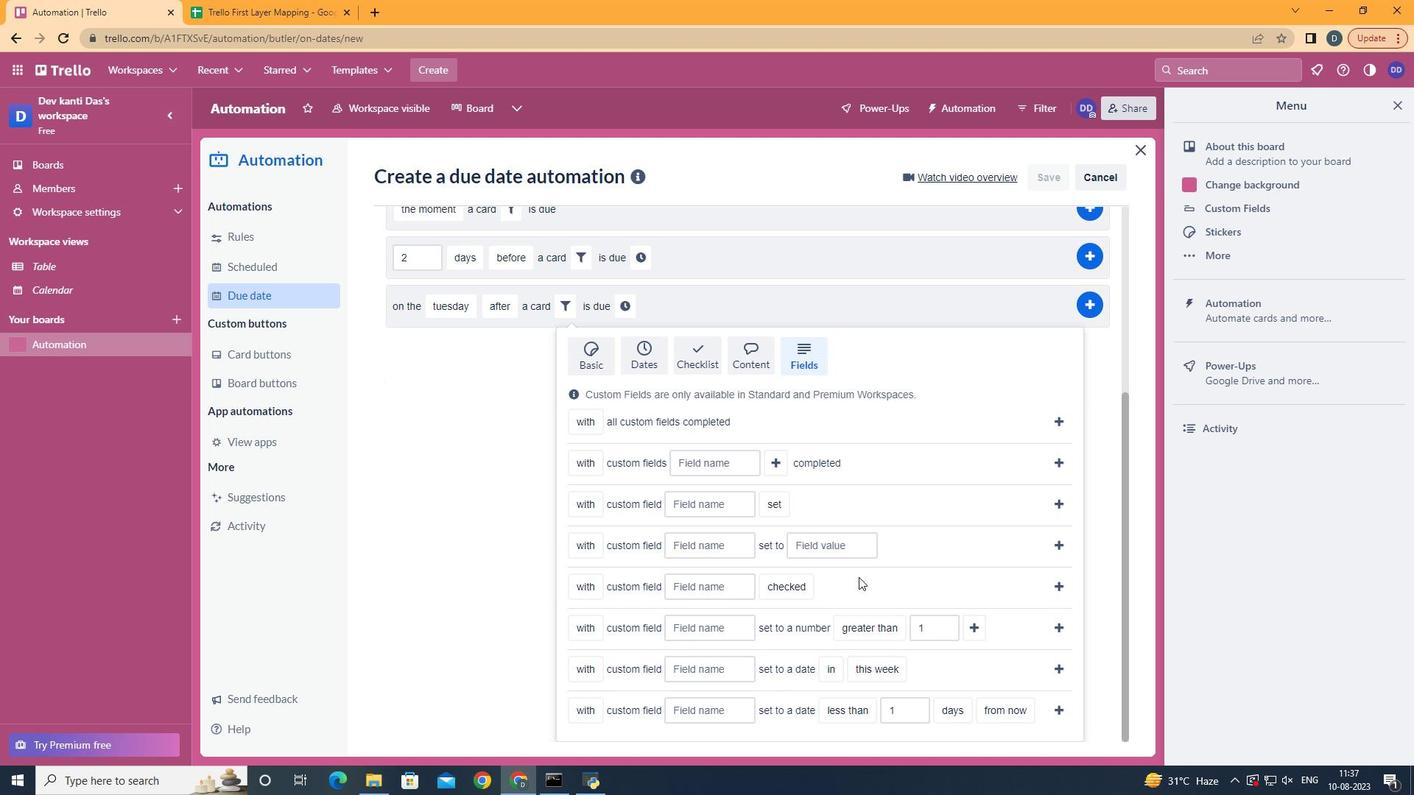 
Action: Mouse moved to (854, 580)
Screenshot: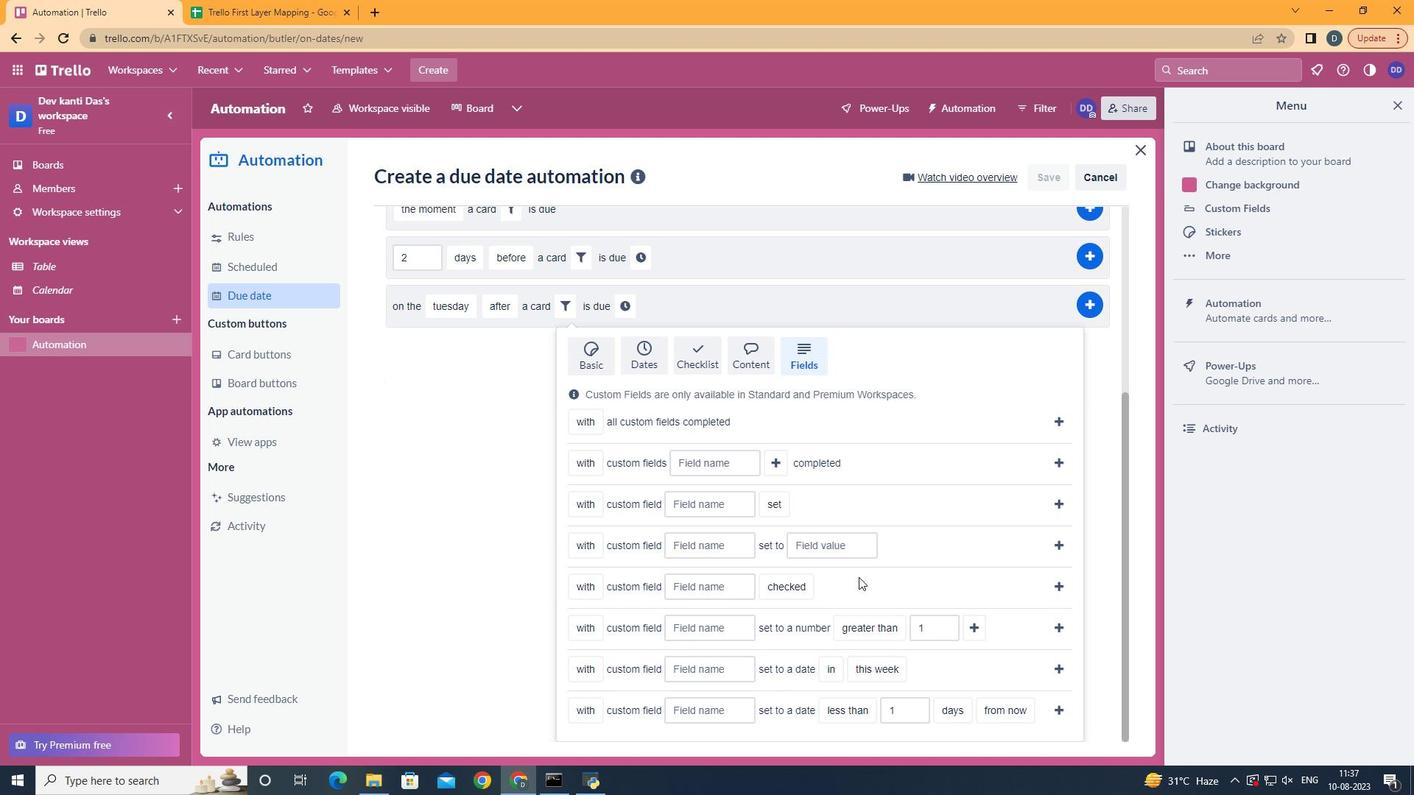 
Action: Mouse scrolled (854, 579) with delta (0, 0)
Screenshot: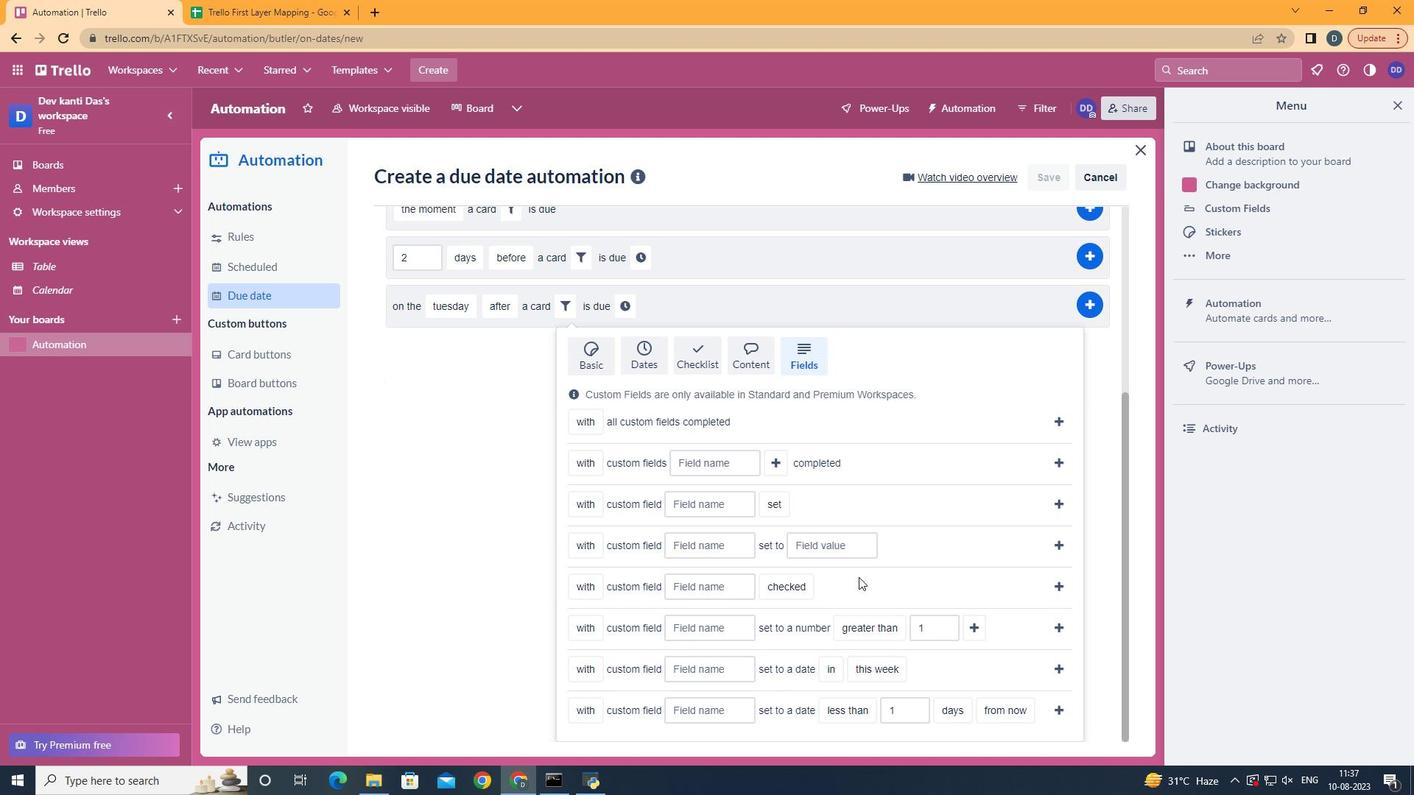 
Action: Mouse moved to (587, 681)
Screenshot: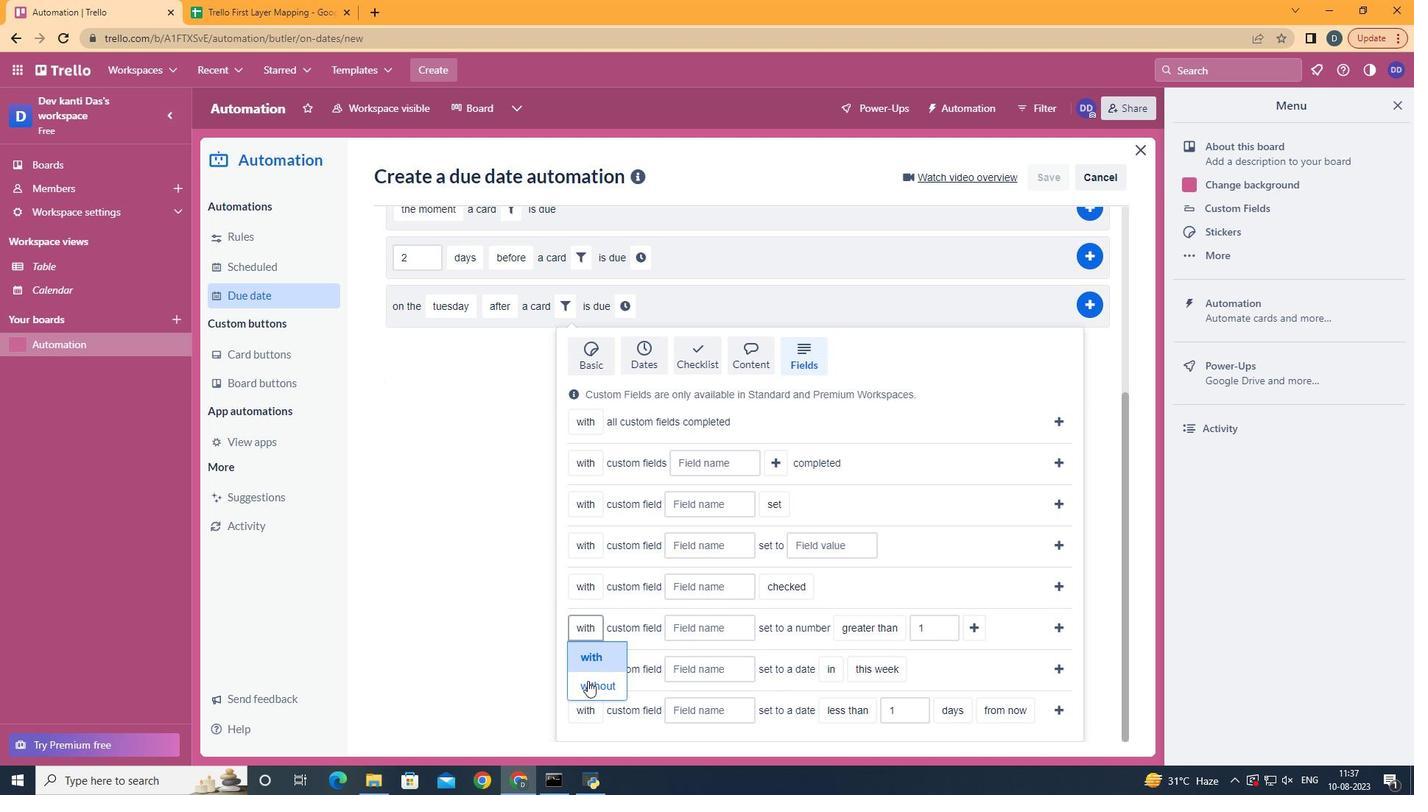 
Action: Mouse pressed left at (587, 681)
Screenshot: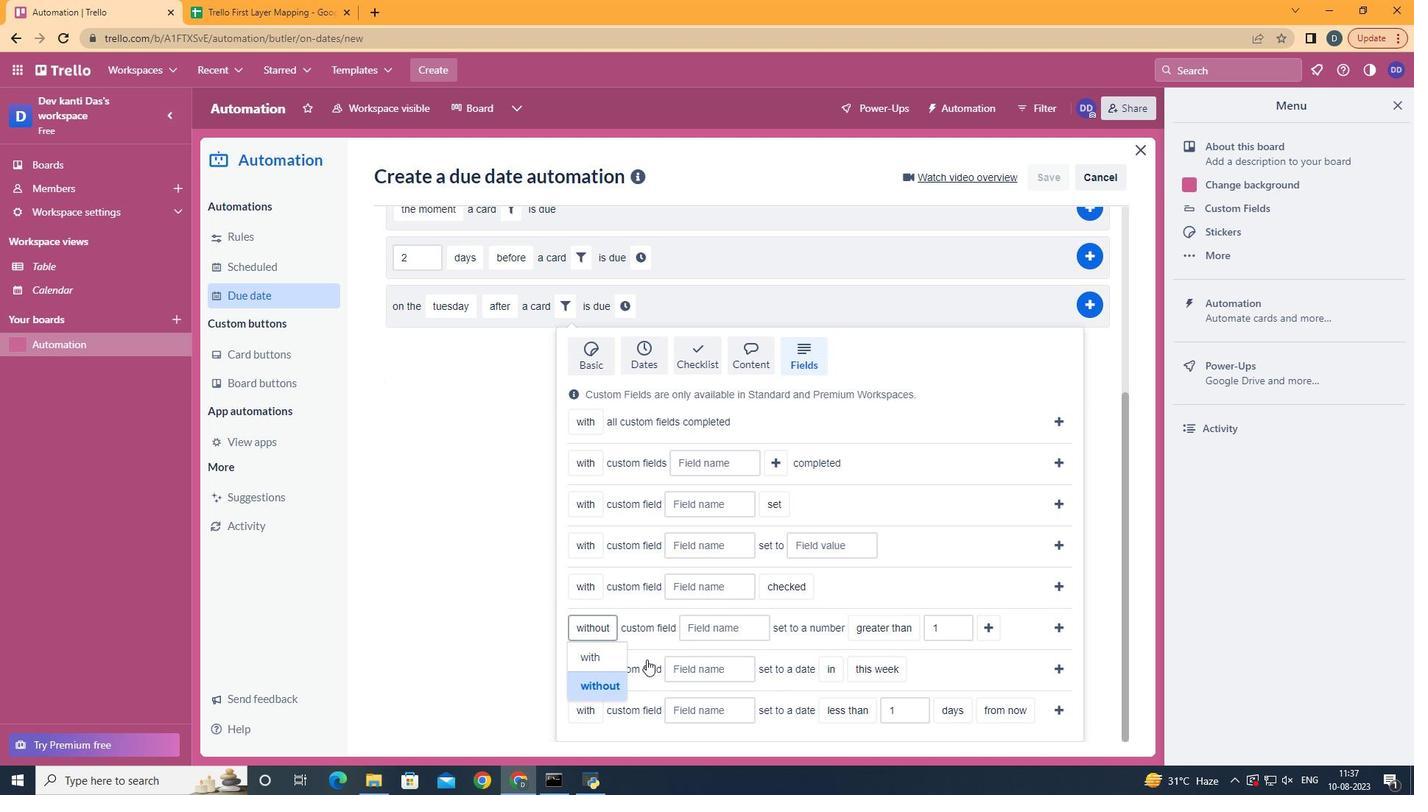
Action: Mouse moved to (722, 632)
Screenshot: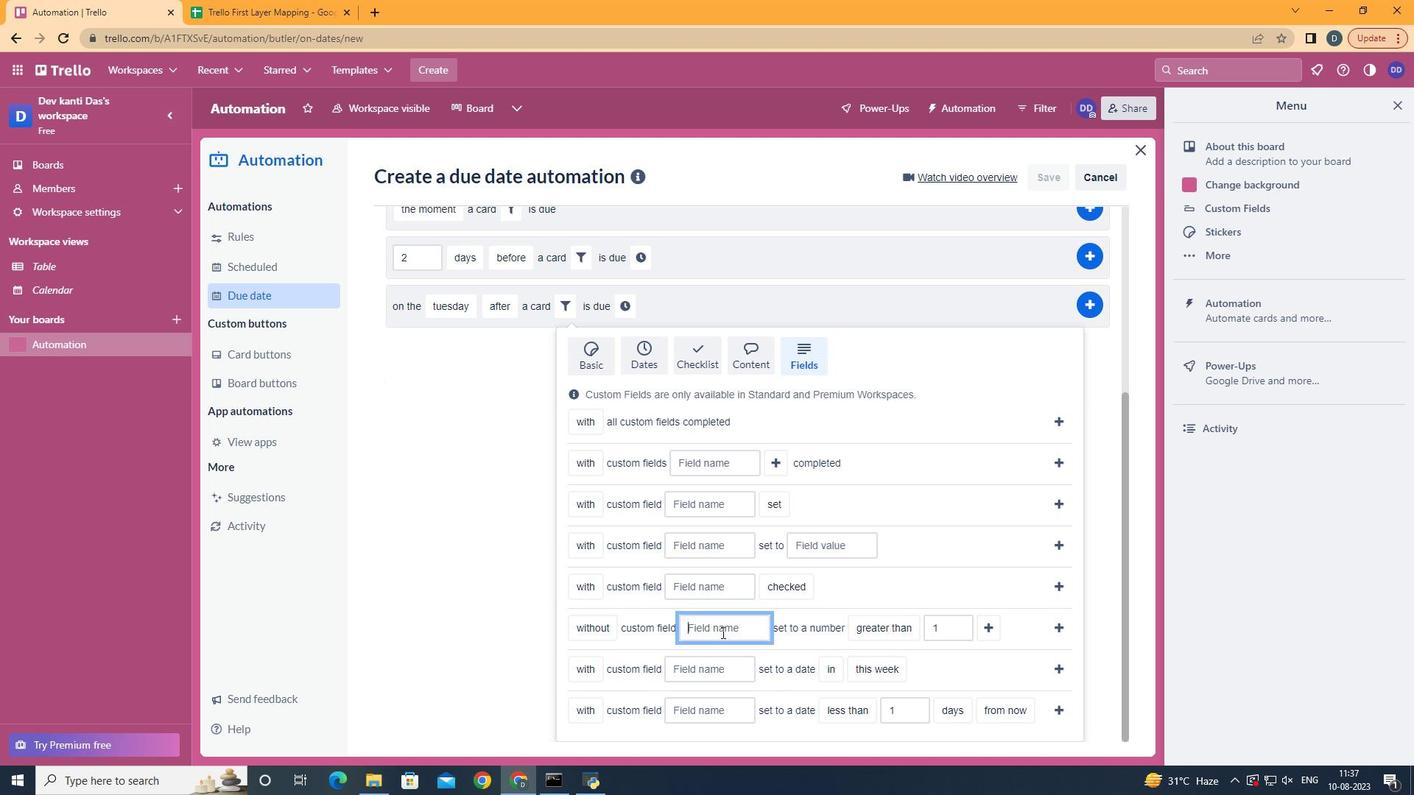 
Action: Mouse pressed left at (722, 632)
Screenshot: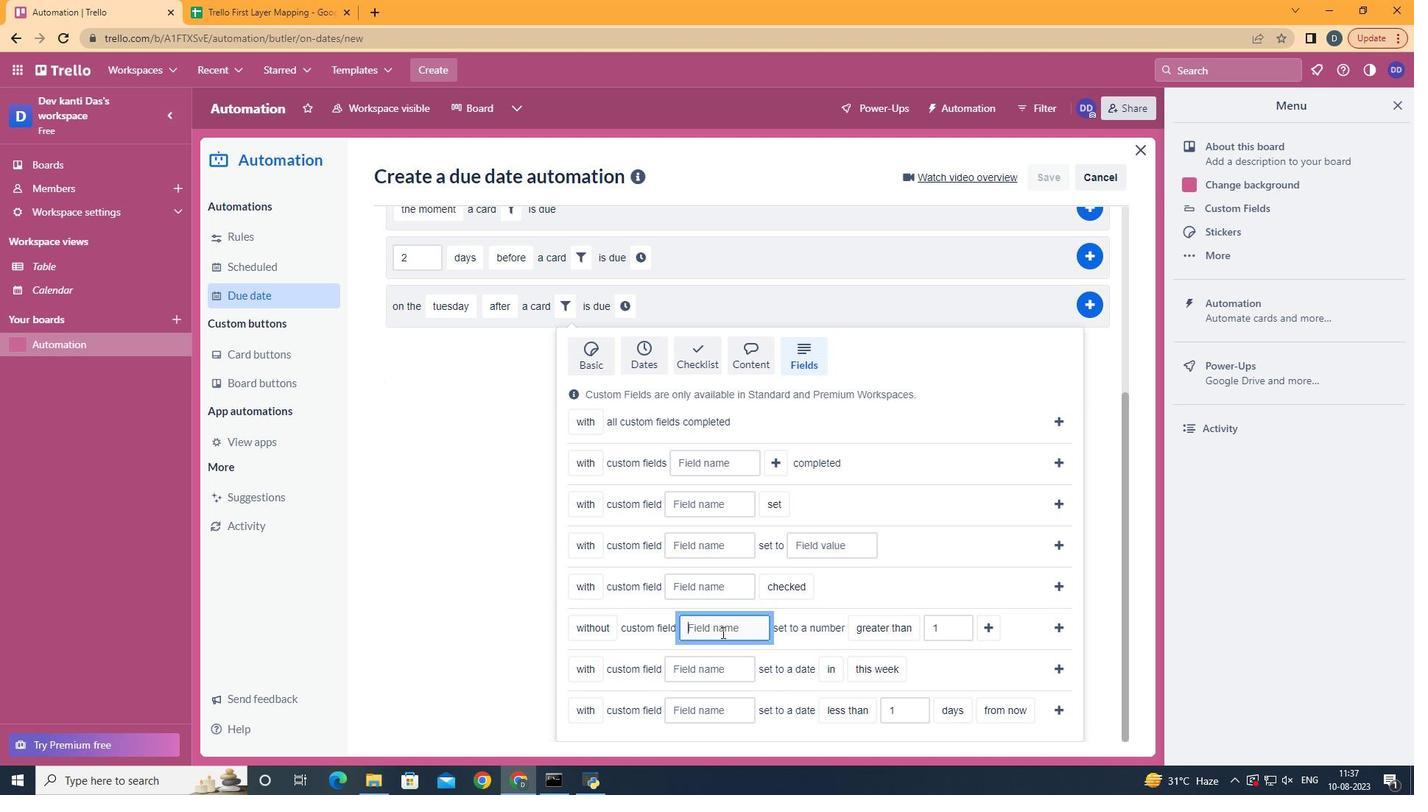 
Action: Key pressed <Key.shift>Resume
Screenshot: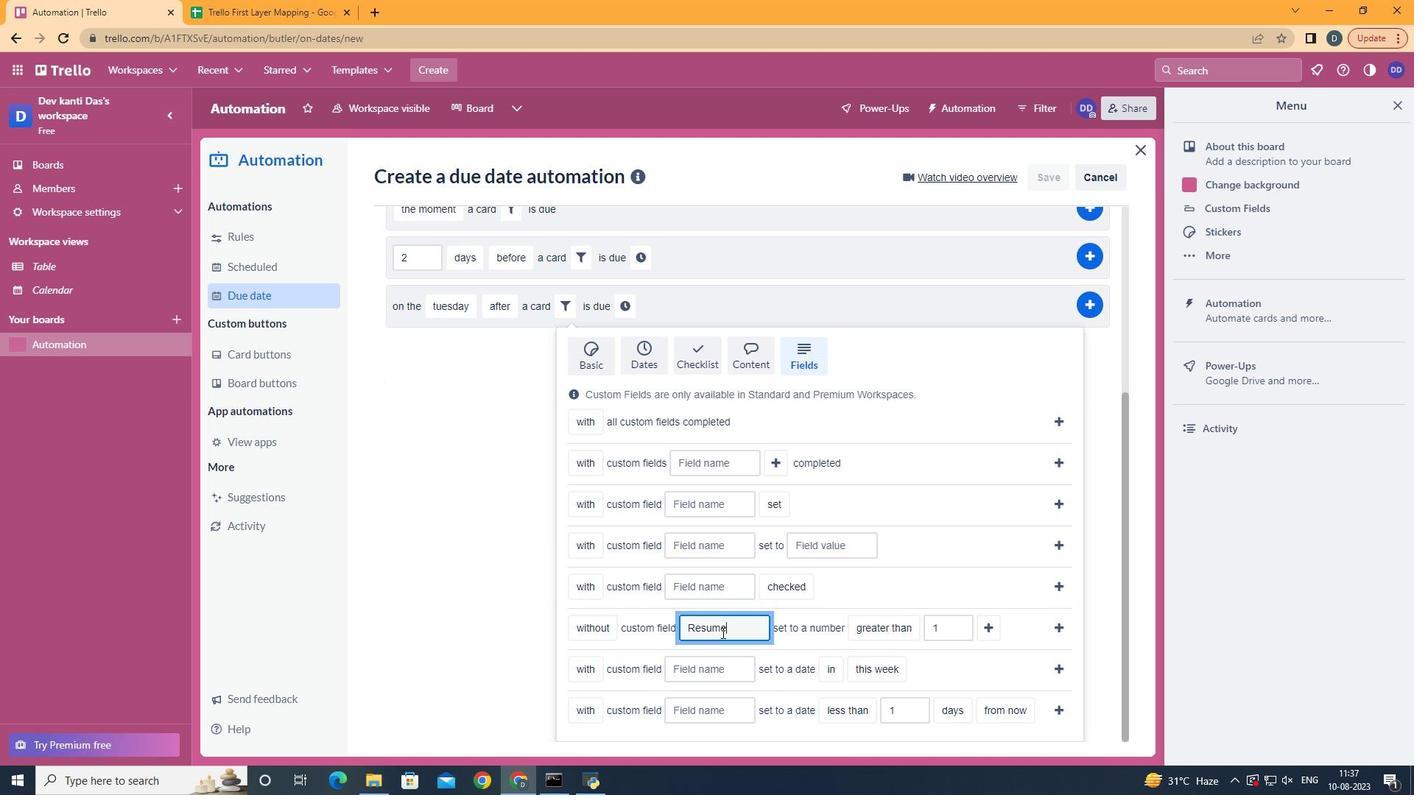 
Action: Mouse moved to (937, 531)
Screenshot: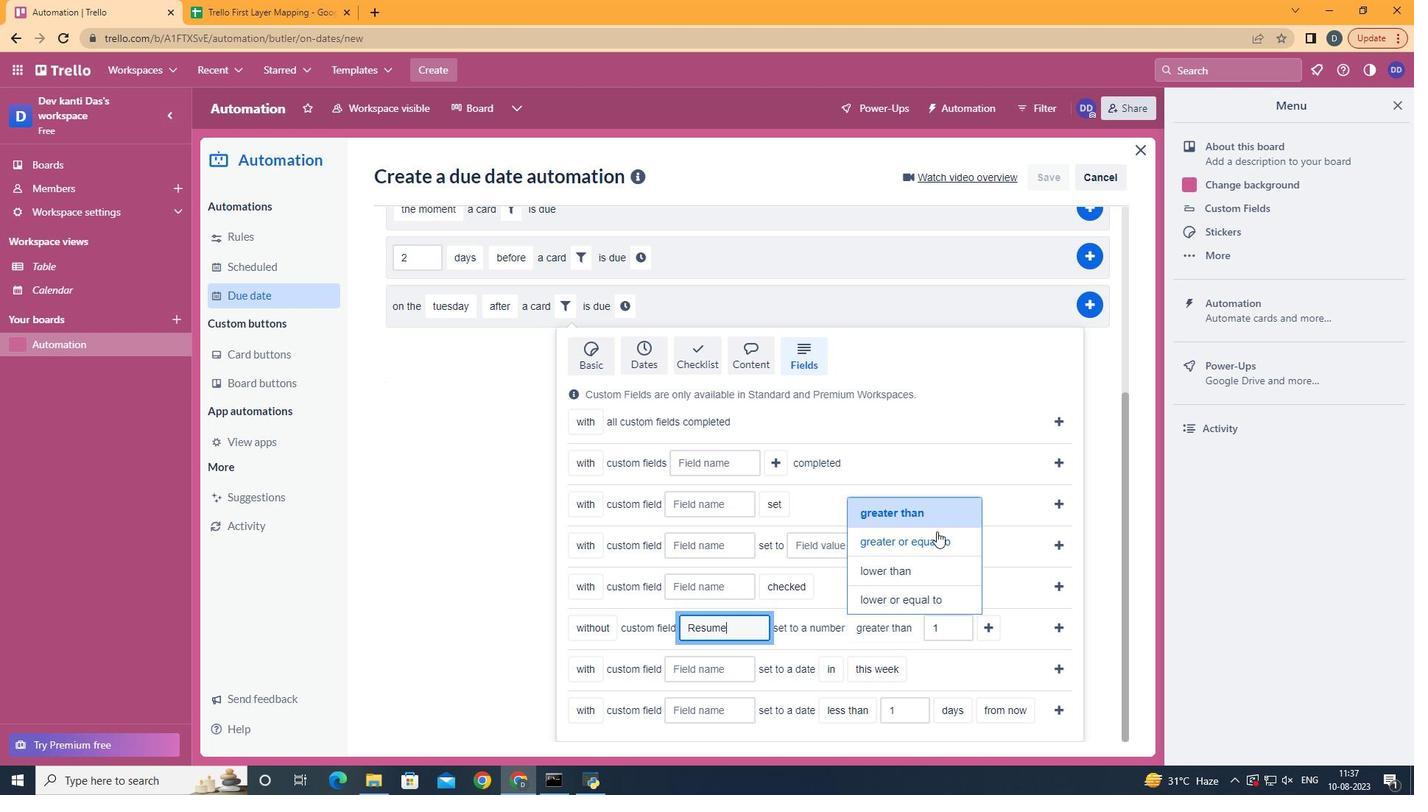 
Action: Mouse pressed left at (937, 531)
Screenshot: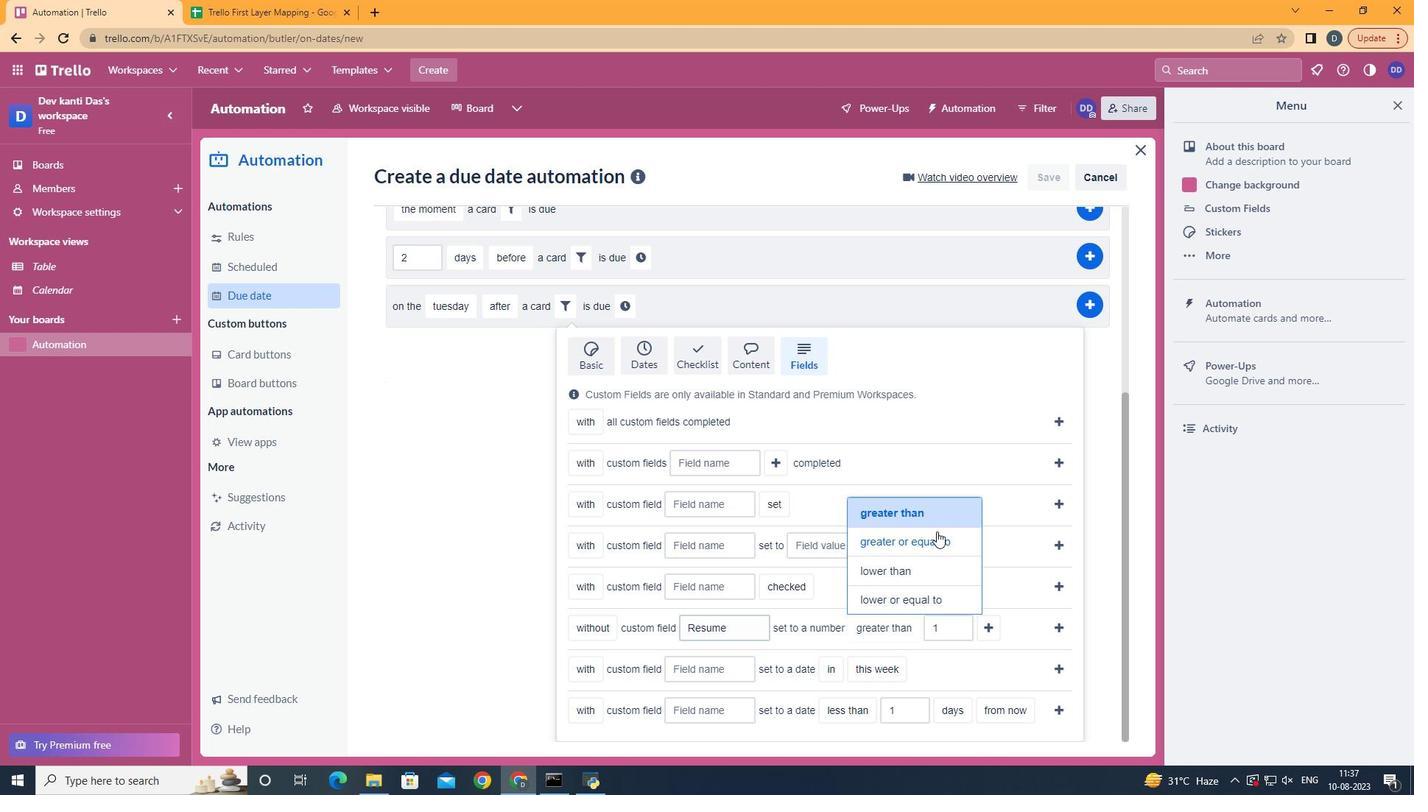 
Action: Mouse moved to (1024, 631)
Screenshot: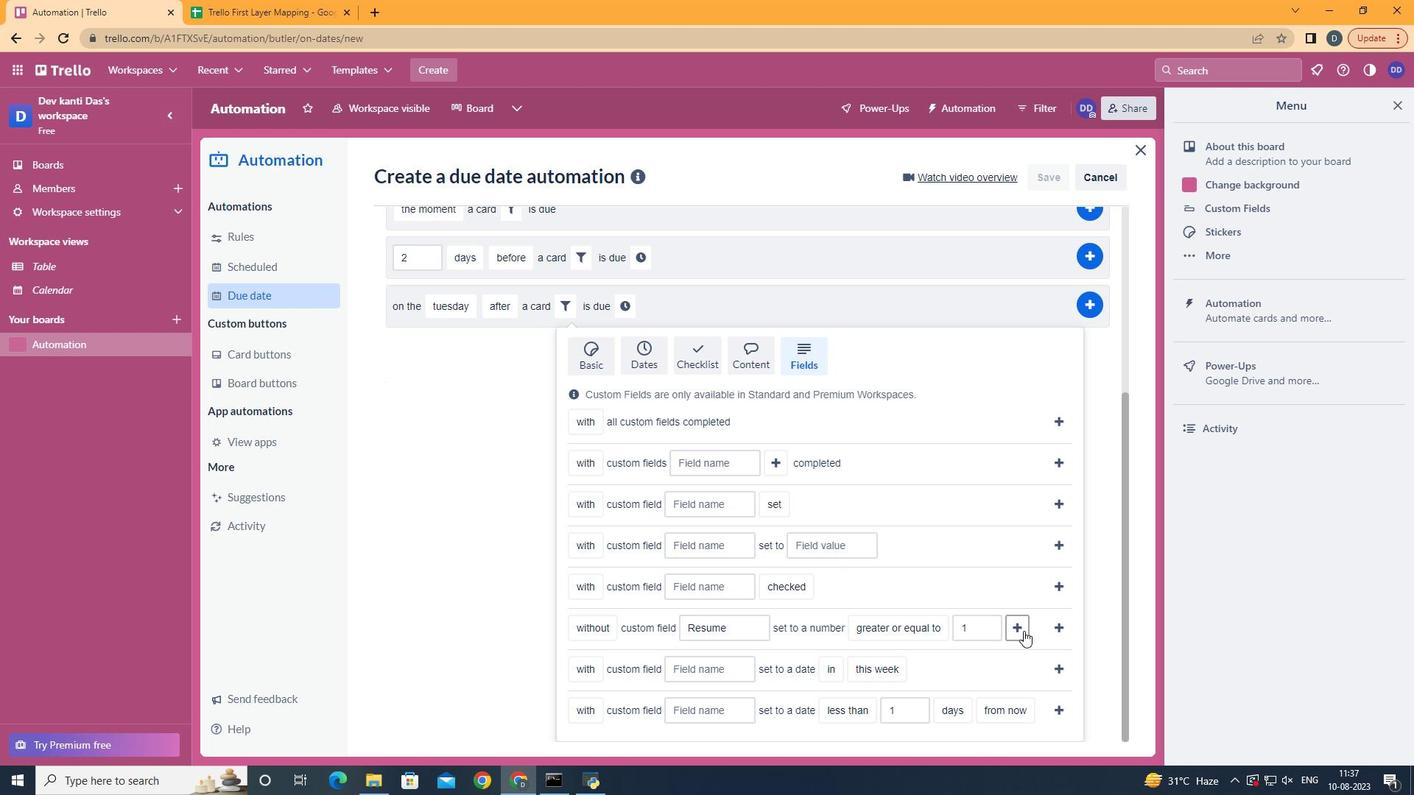 
Action: Mouse pressed left at (1024, 631)
Screenshot: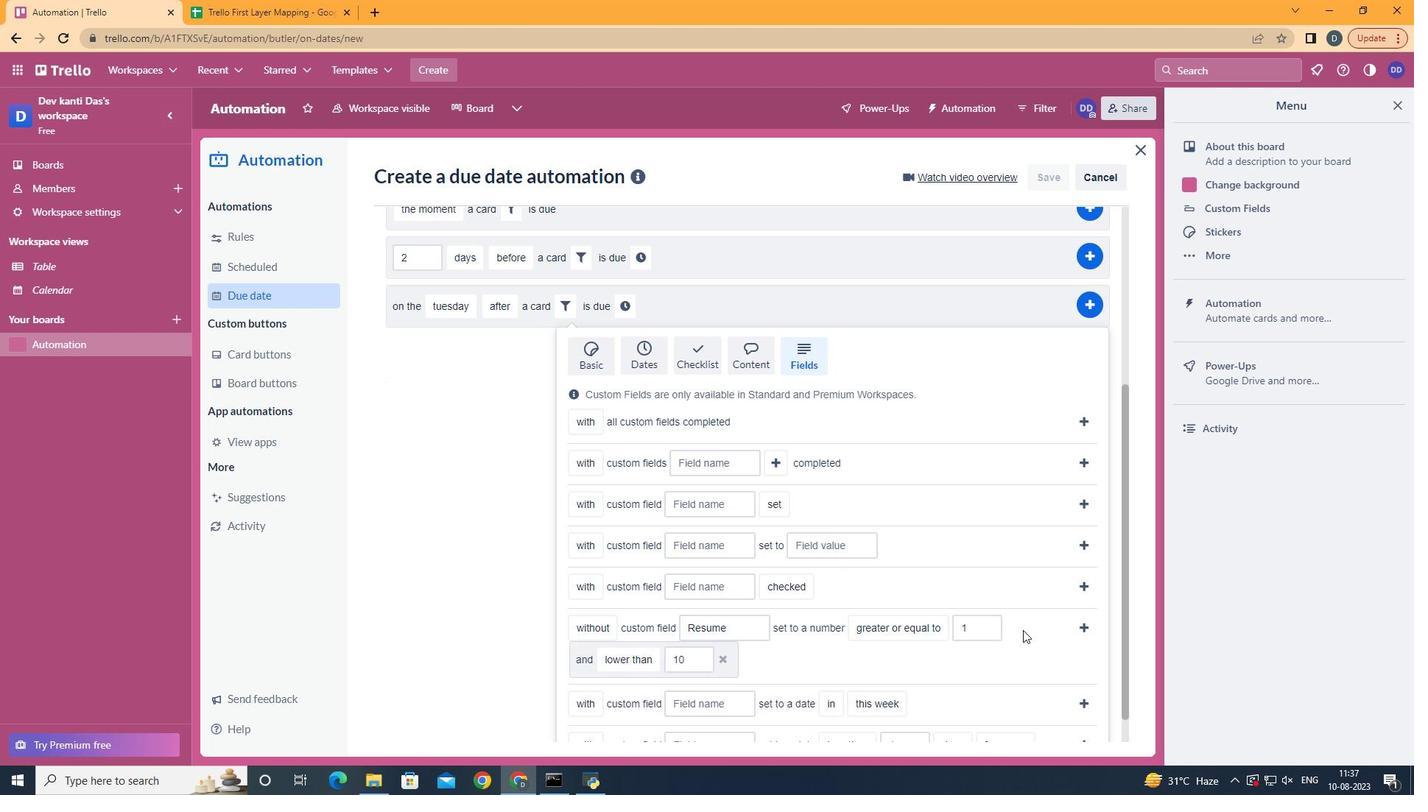 
Action: Mouse moved to (649, 568)
Screenshot: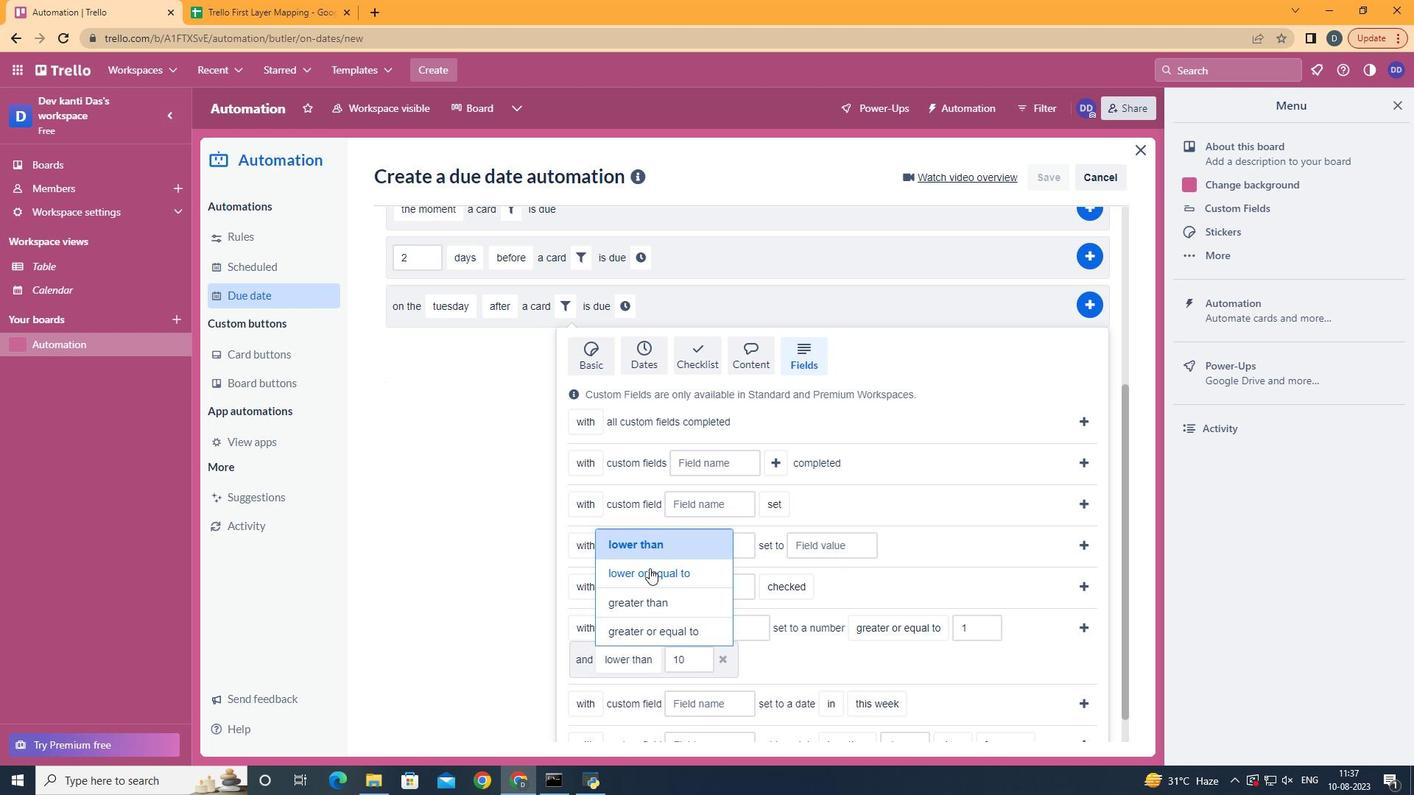 
Action: Mouse pressed left at (649, 568)
Screenshot: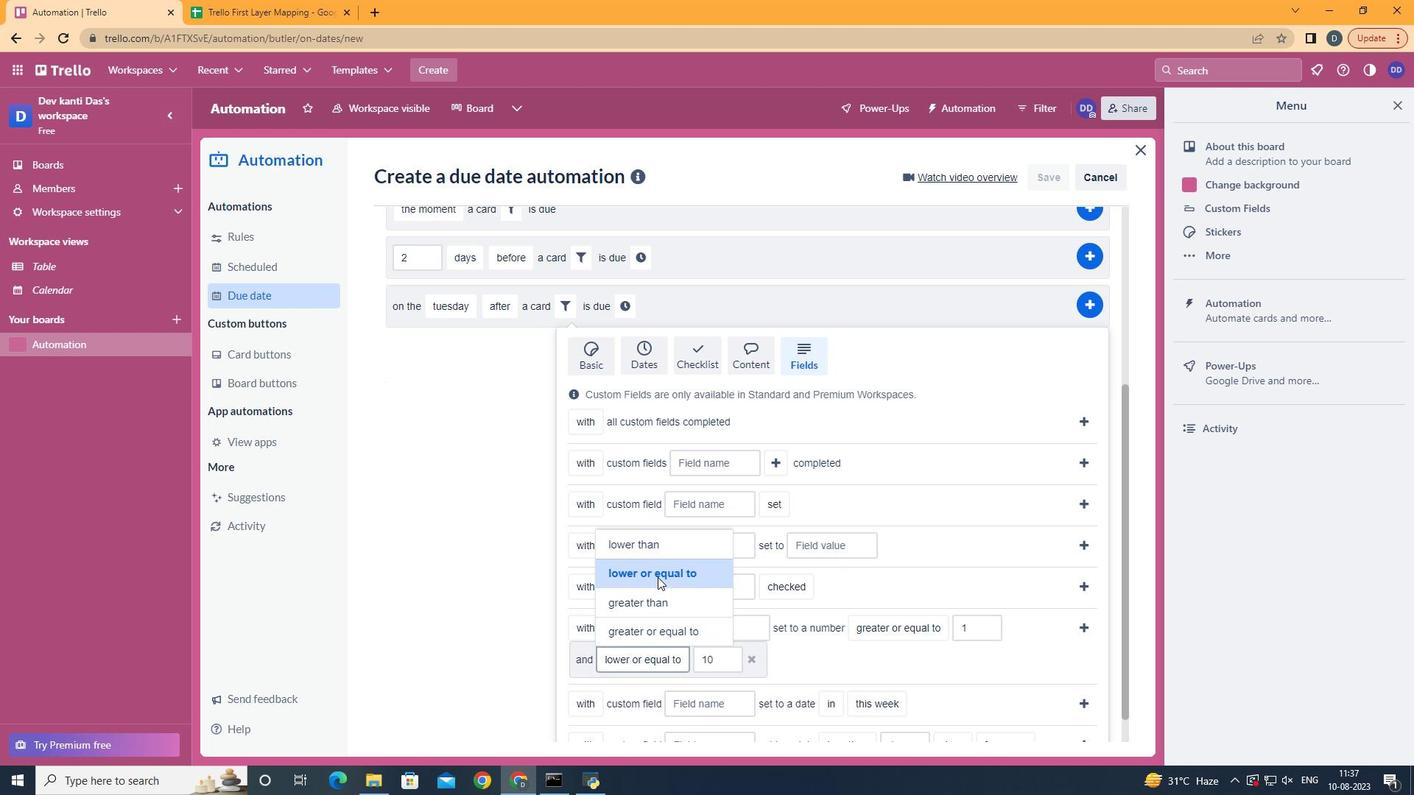 
Action: Mouse moved to (1089, 629)
Screenshot: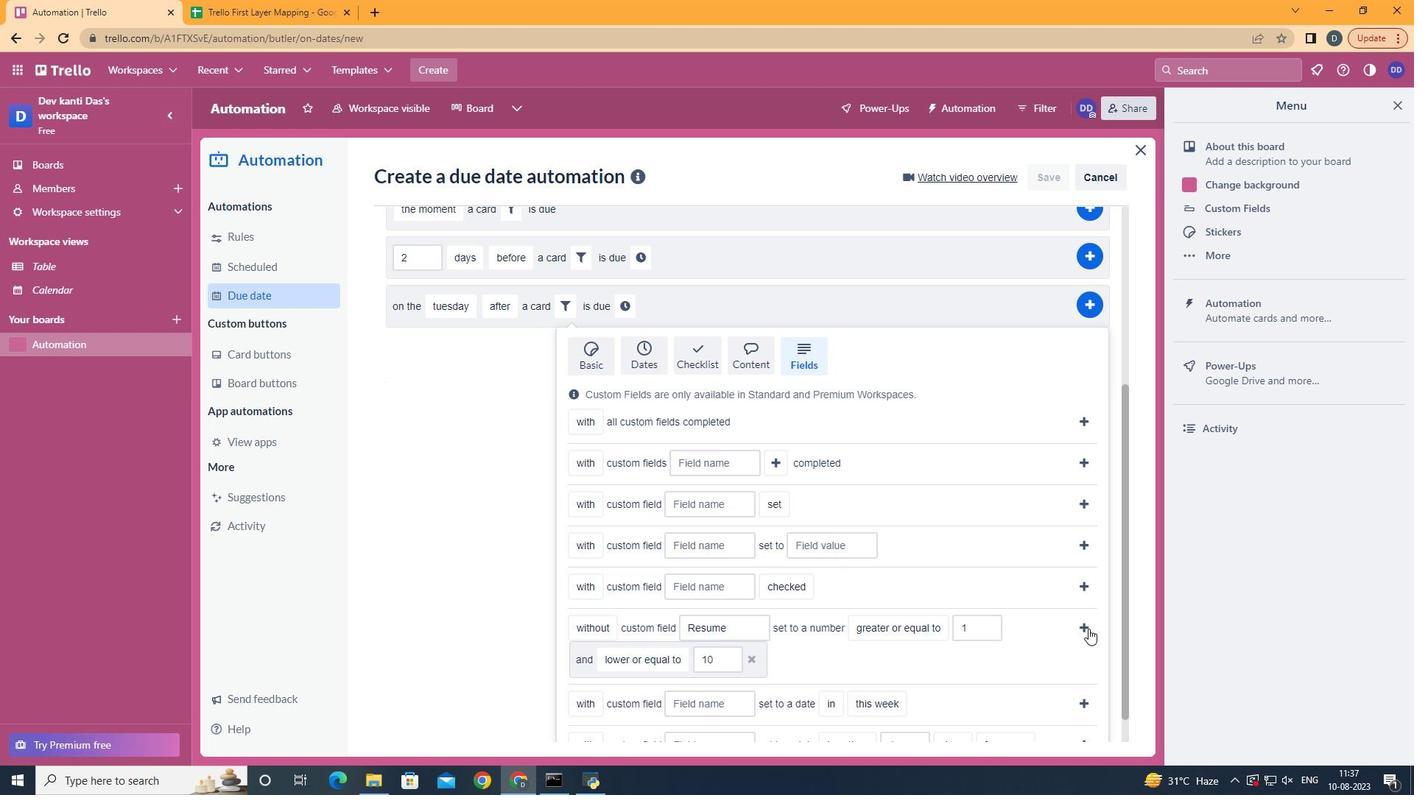 
Action: Mouse pressed left at (1089, 629)
Screenshot: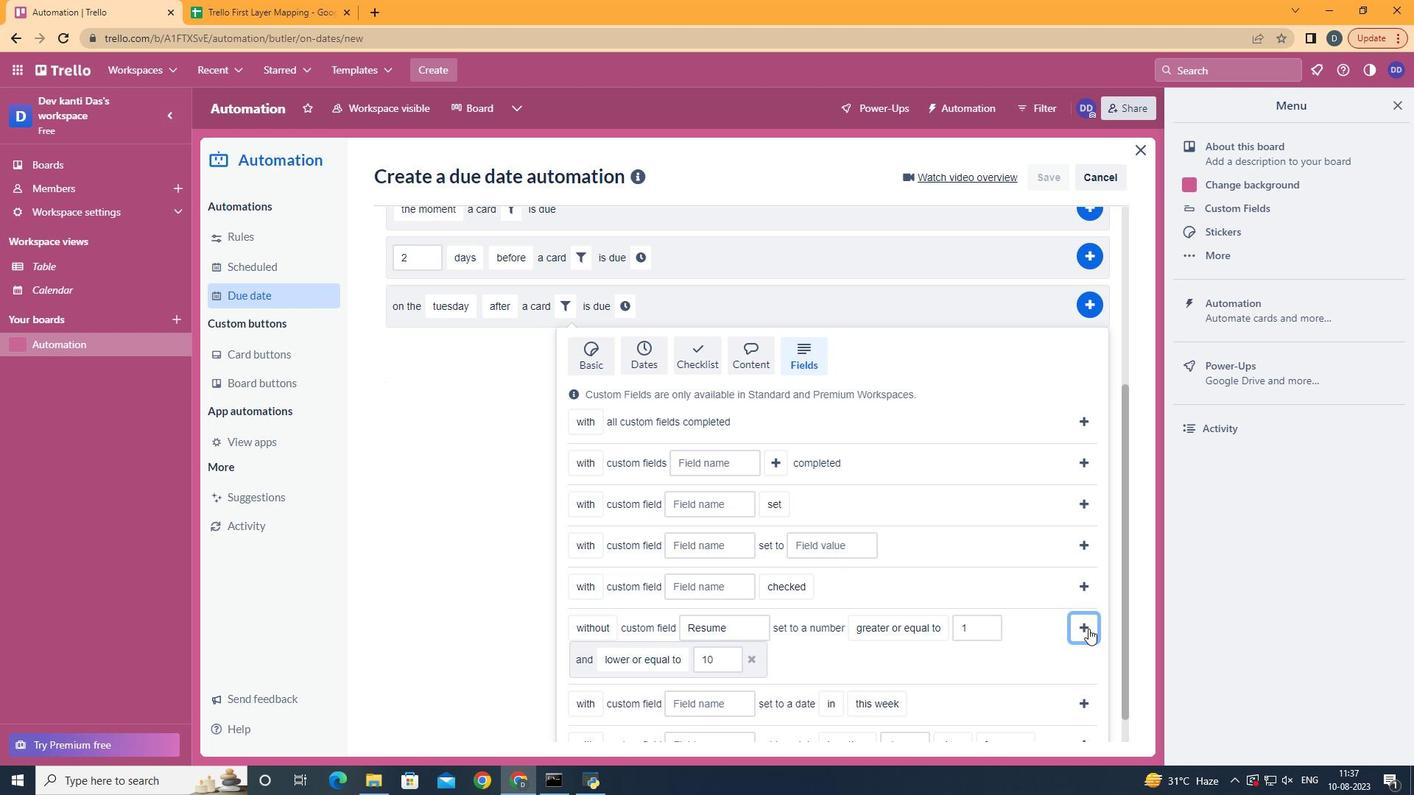 
Action: Mouse moved to (404, 629)
Screenshot: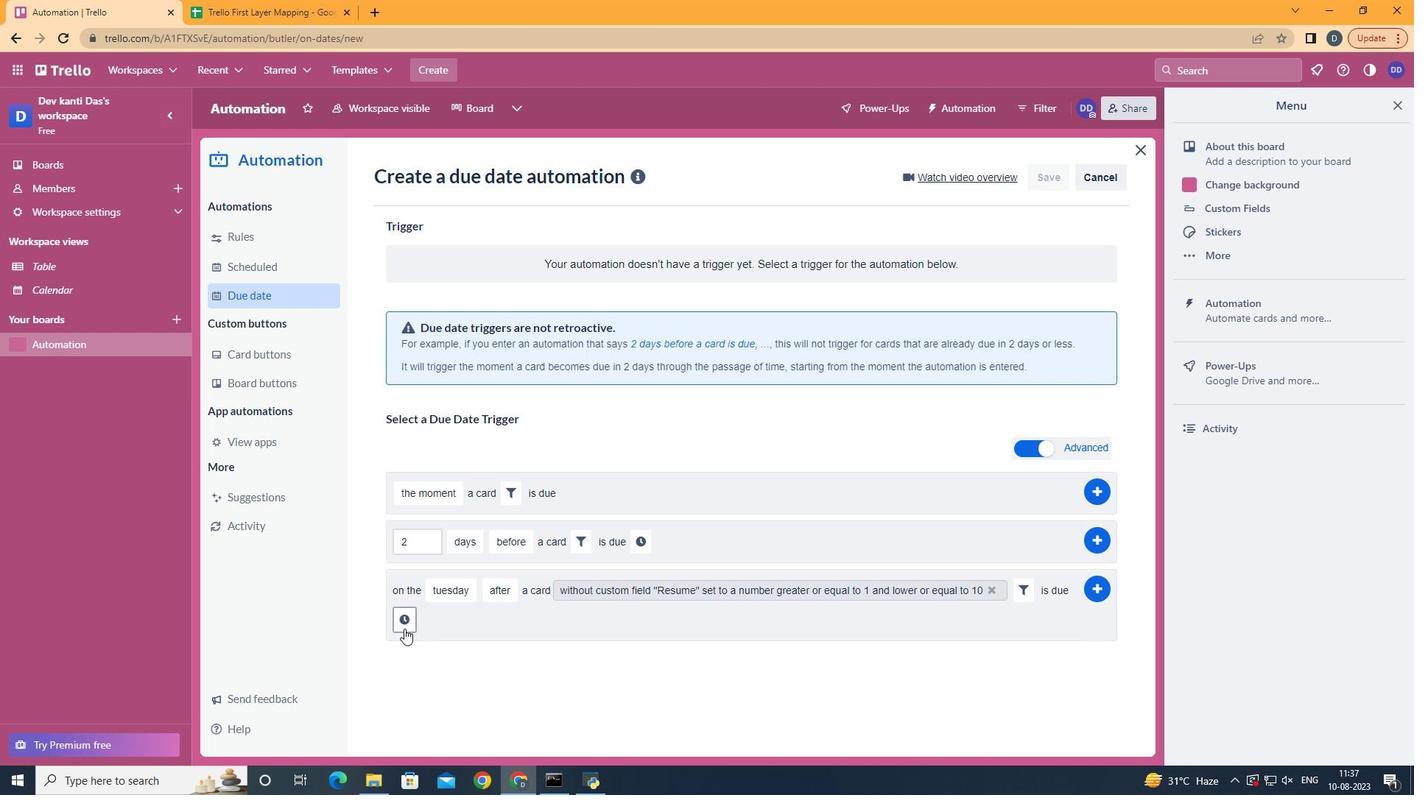 
Action: Mouse pressed left at (404, 629)
Screenshot: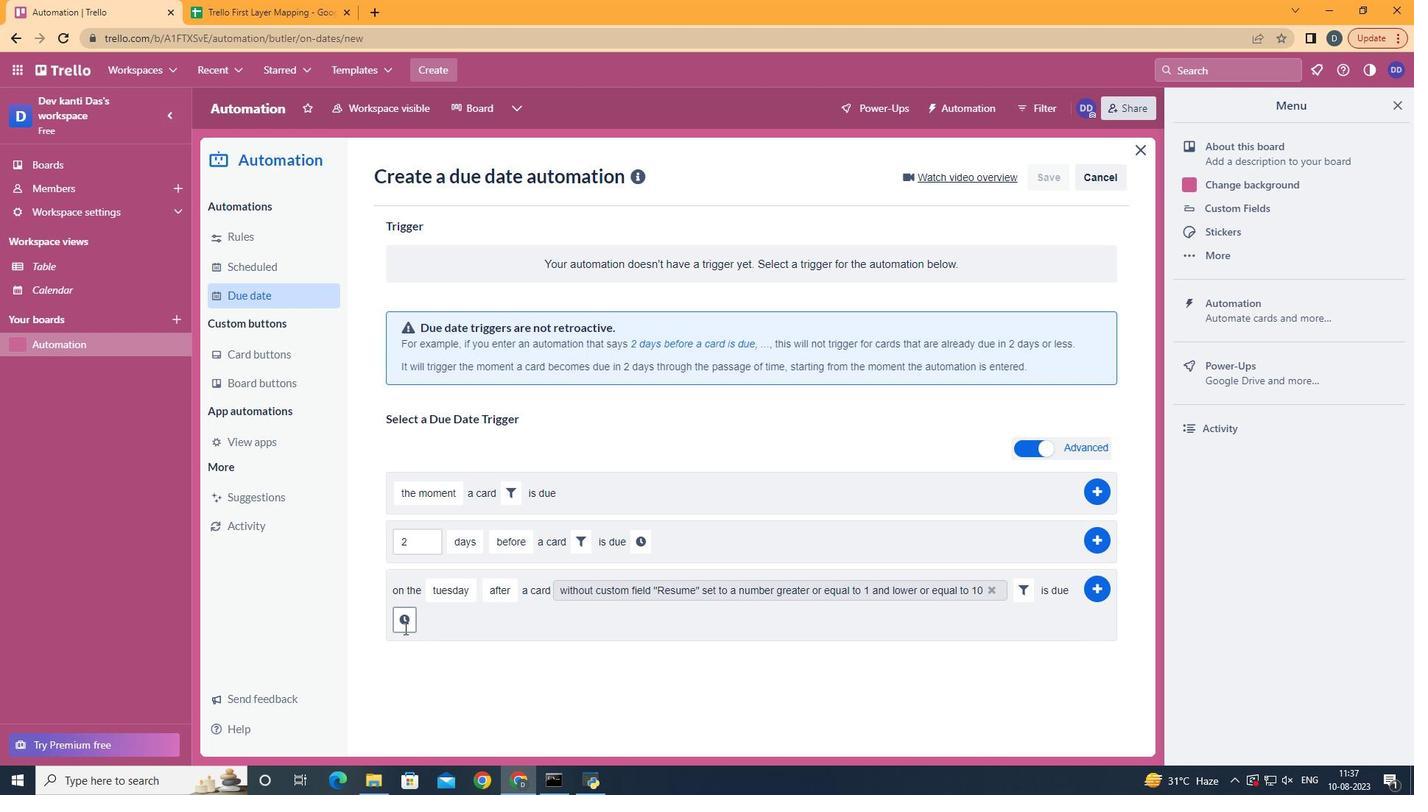
Action: Mouse moved to (504, 627)
Screenshot: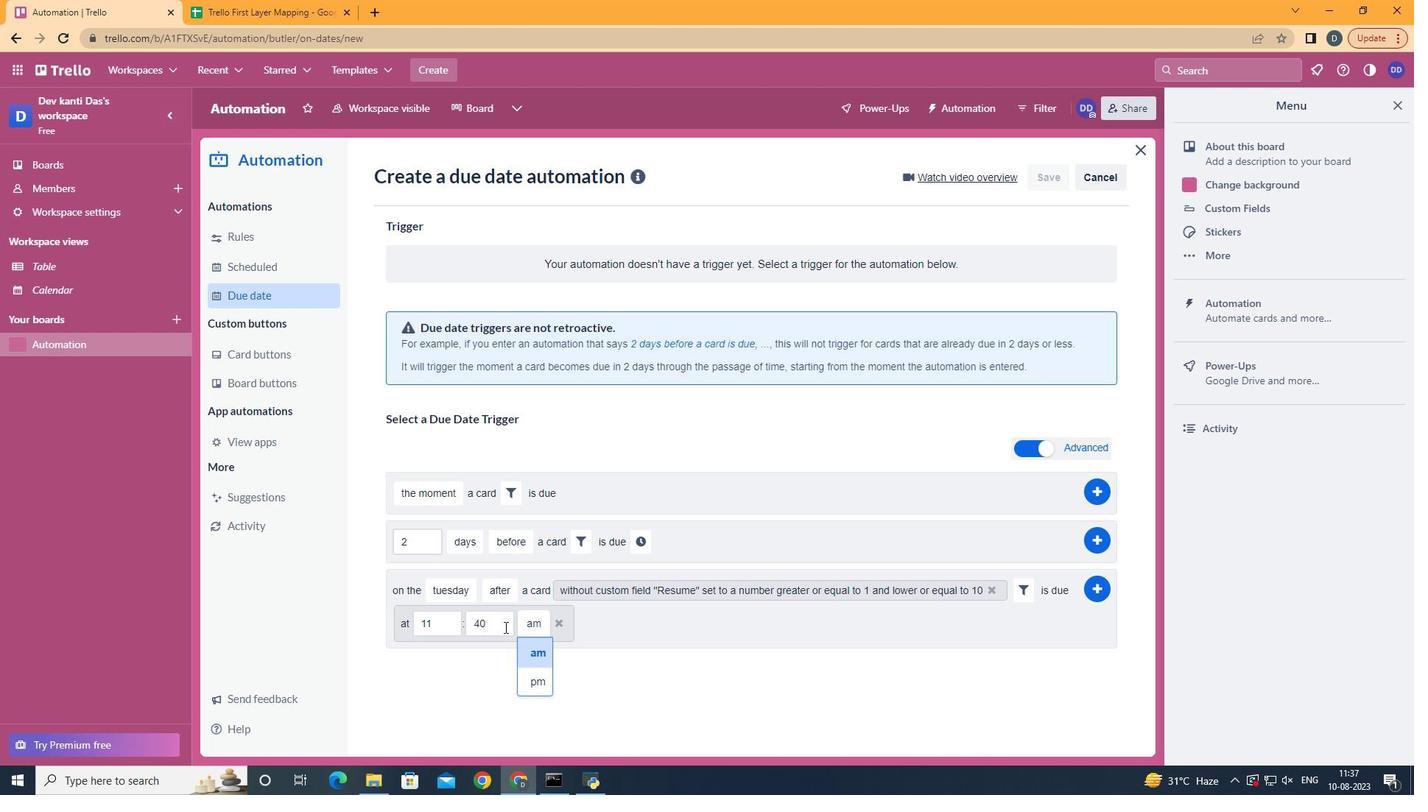 
Action: Mouse pressed left at (504, 627)
Screenshot: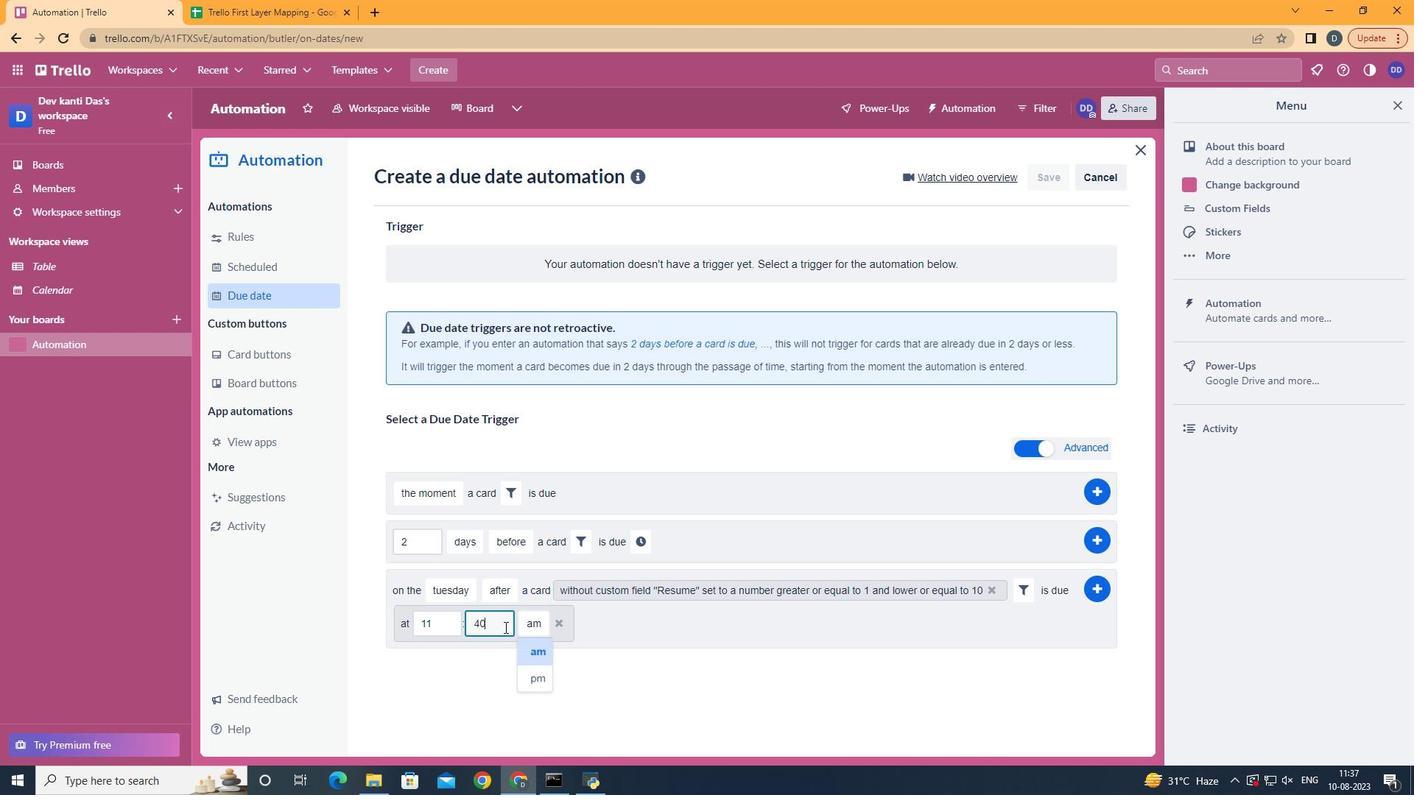 
Action: Key pressed <Key.backspace><Key.backspace>00
Screenshot: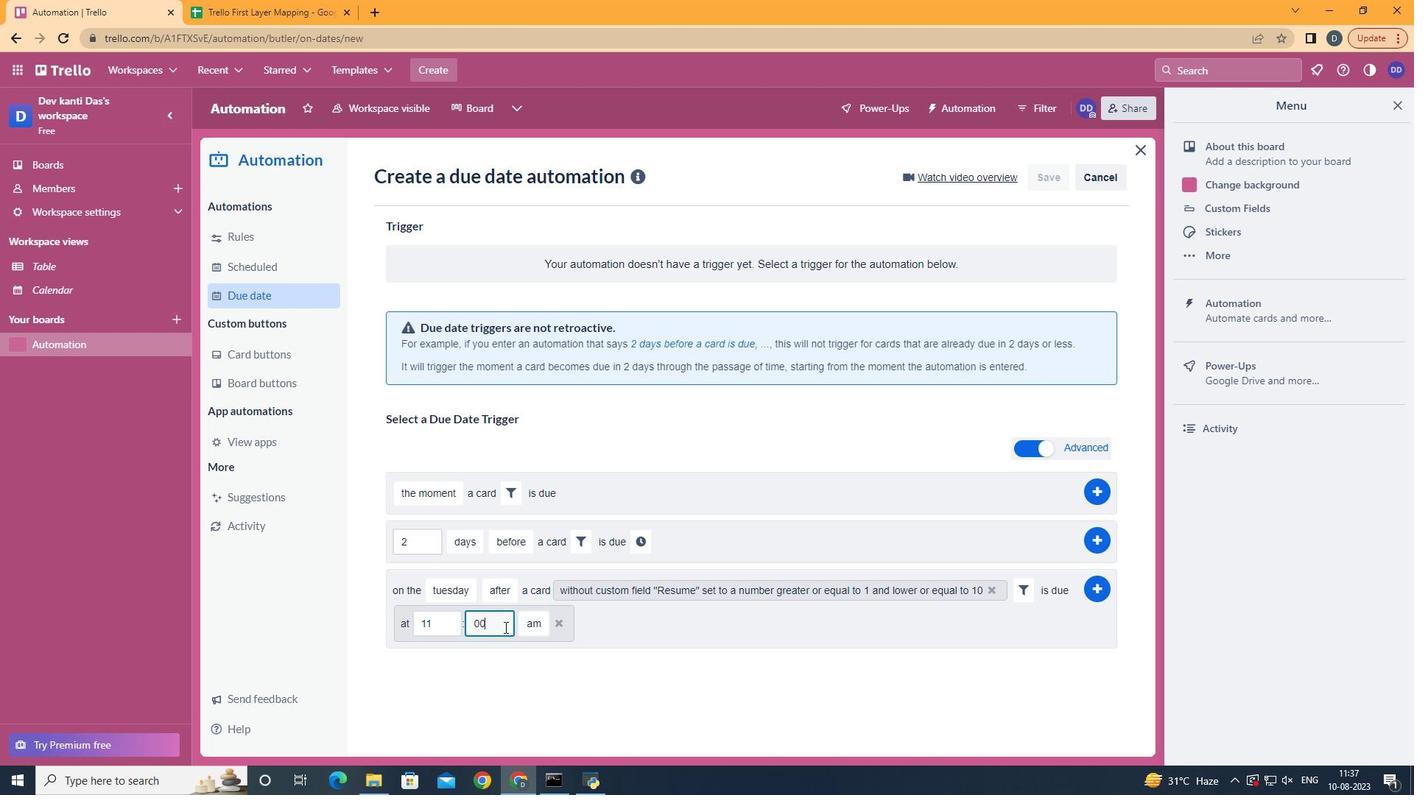 
Action: Mouse moved to (1094, 587)
Screenshot: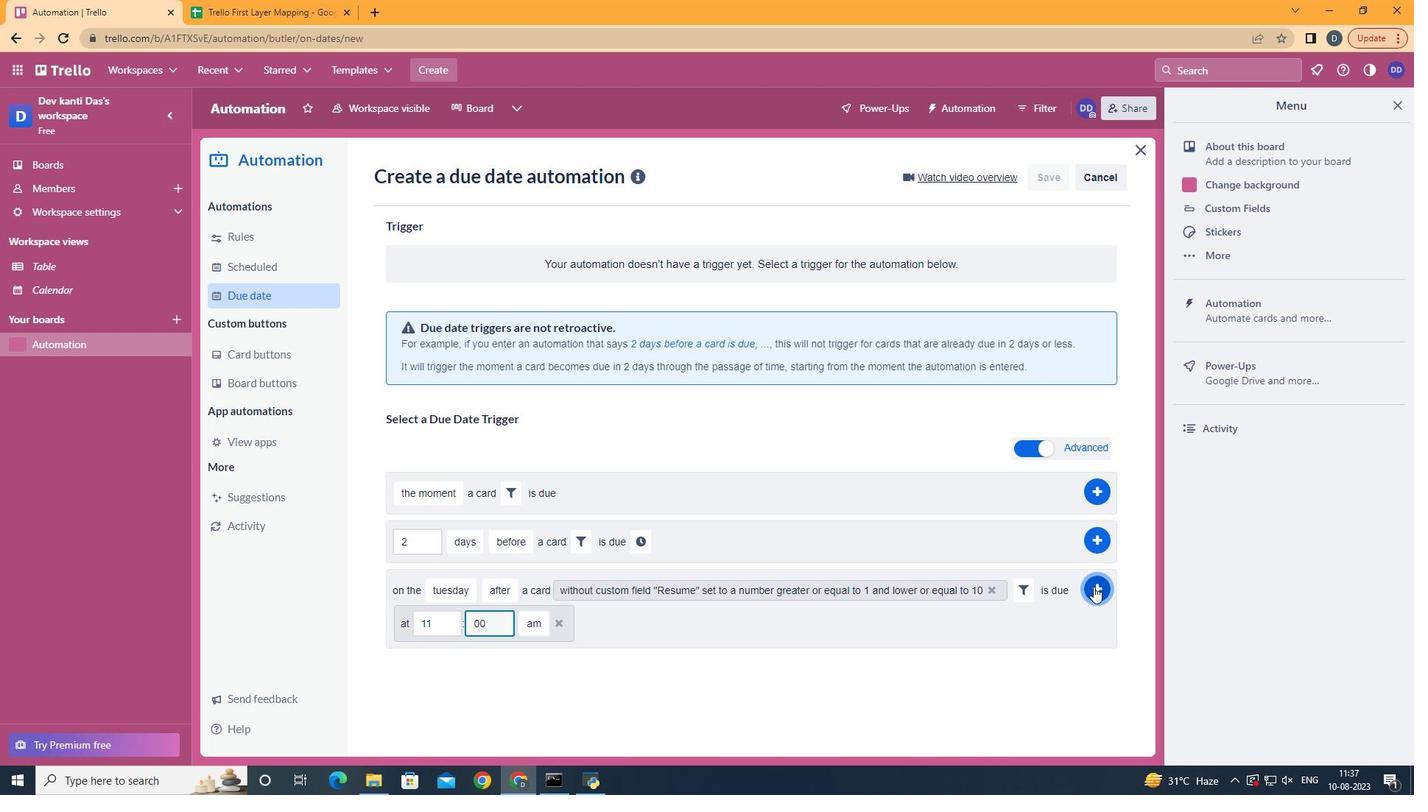 
Action: Mouse pressed left at (1094, 587)
Screenshot: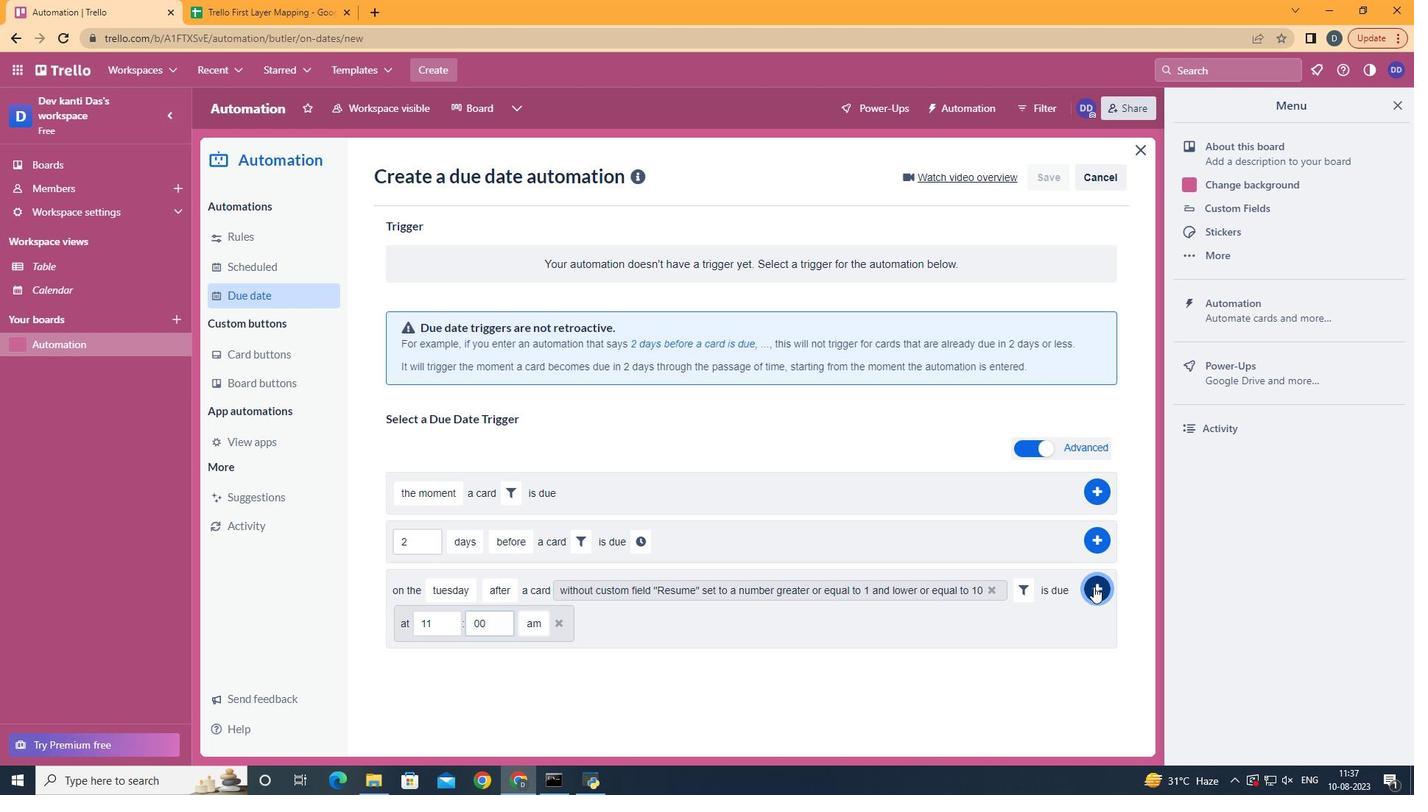 
Action: Mouse moved to (573, 387)
Screenshot: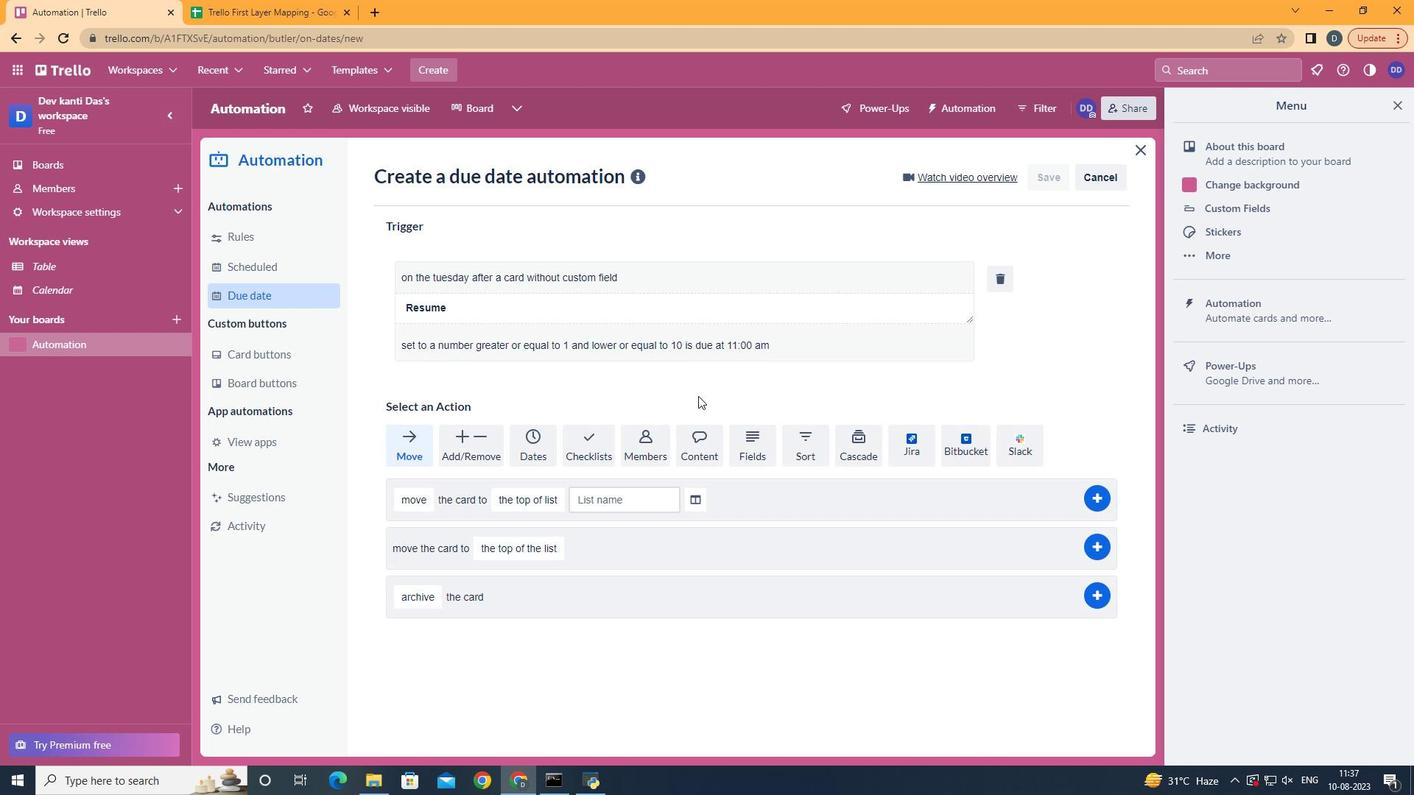 
